 Task: Check the sale-to-list ratio of large living room in the last 3 years.
Action: Mouse moved to (841, 190)
Screenshot: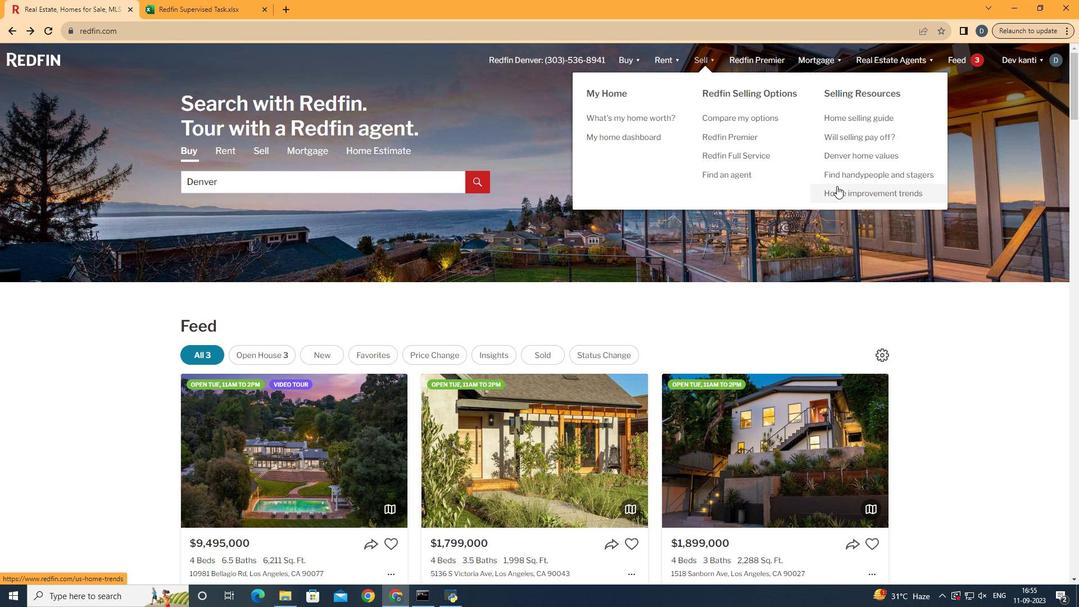 
Action: Mouse pressed left at (841, 190)
Screenshot: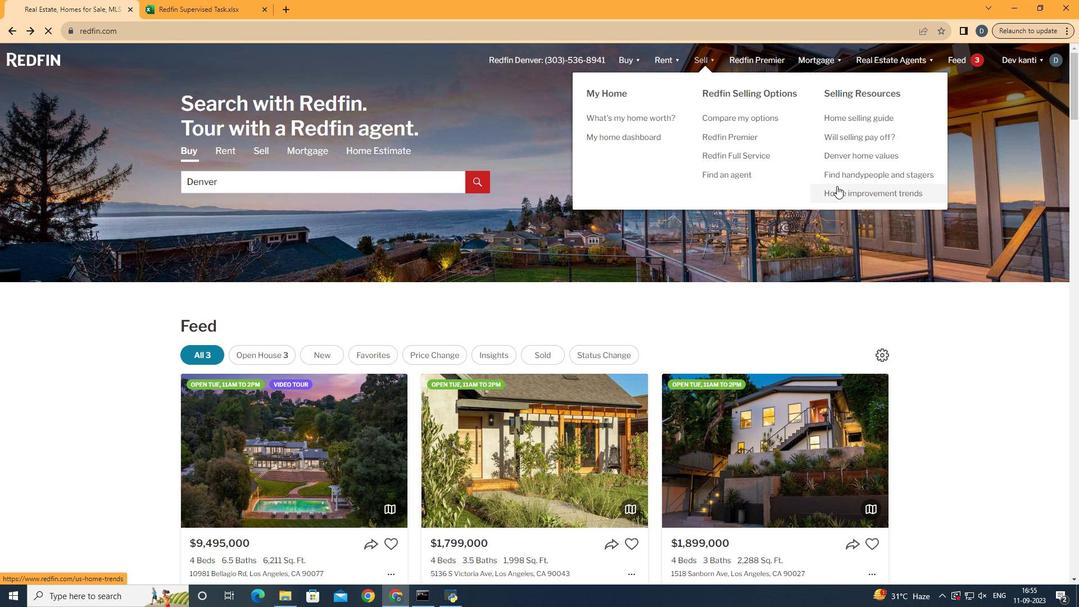 
Action: Mouse moved to (283, 218)
Screenshot: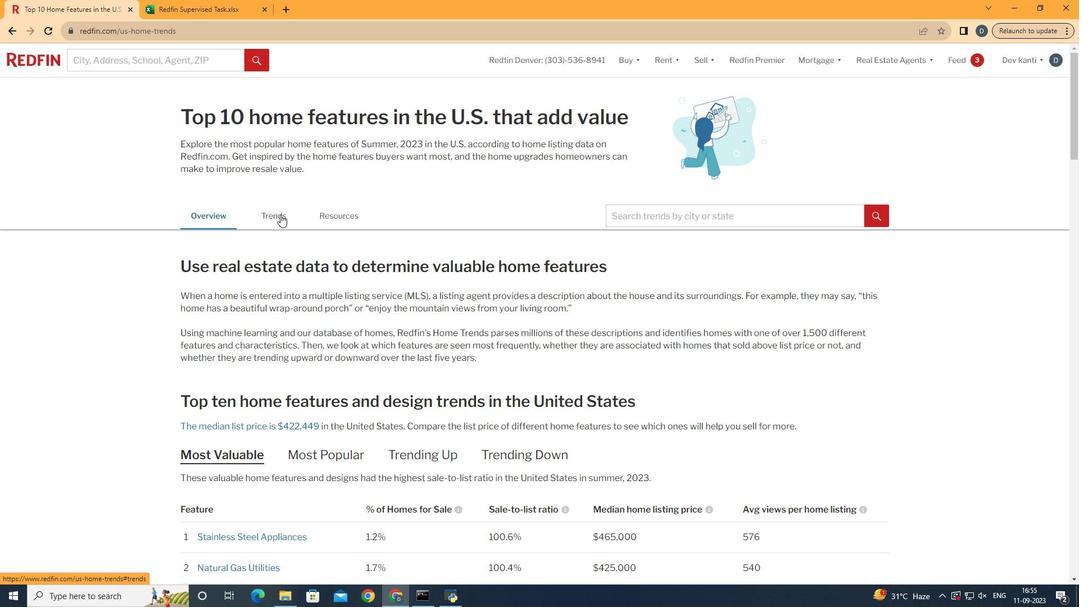 
Action: Mouse pressed left at (283, 218)
Screenshot: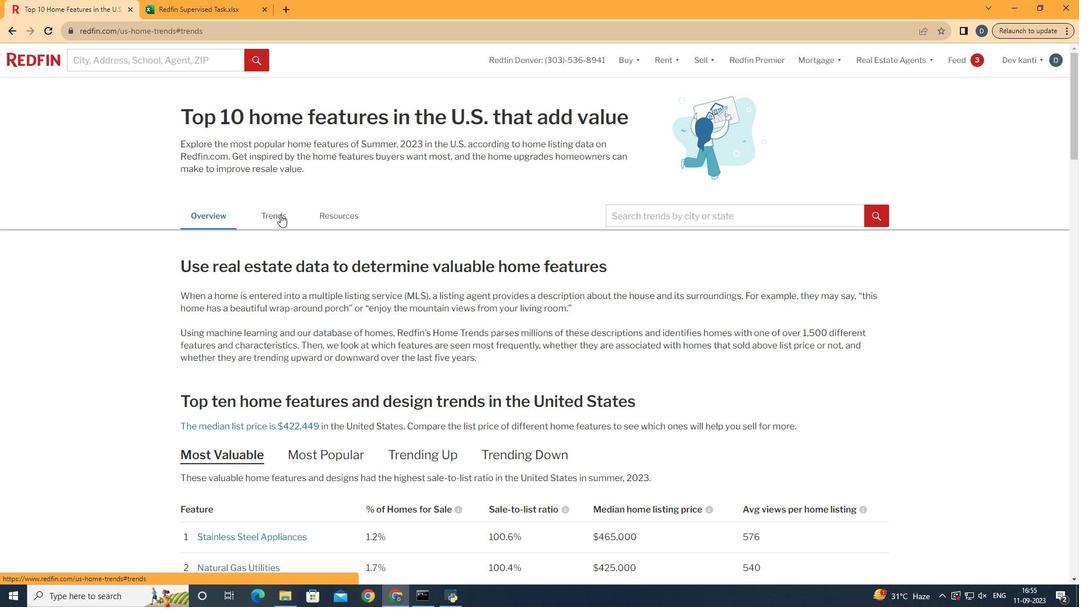 
Action: Mouse moved to (355, 364)
Screenshot: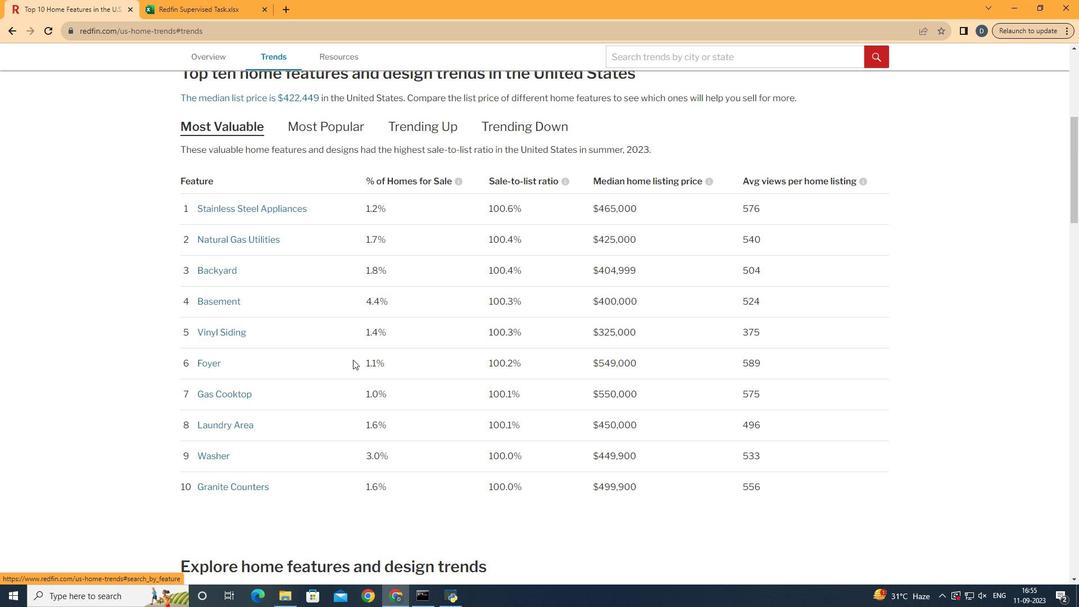 
Action: Mouse scrolled (355, 363) with delta (0, 0)
Screenshot: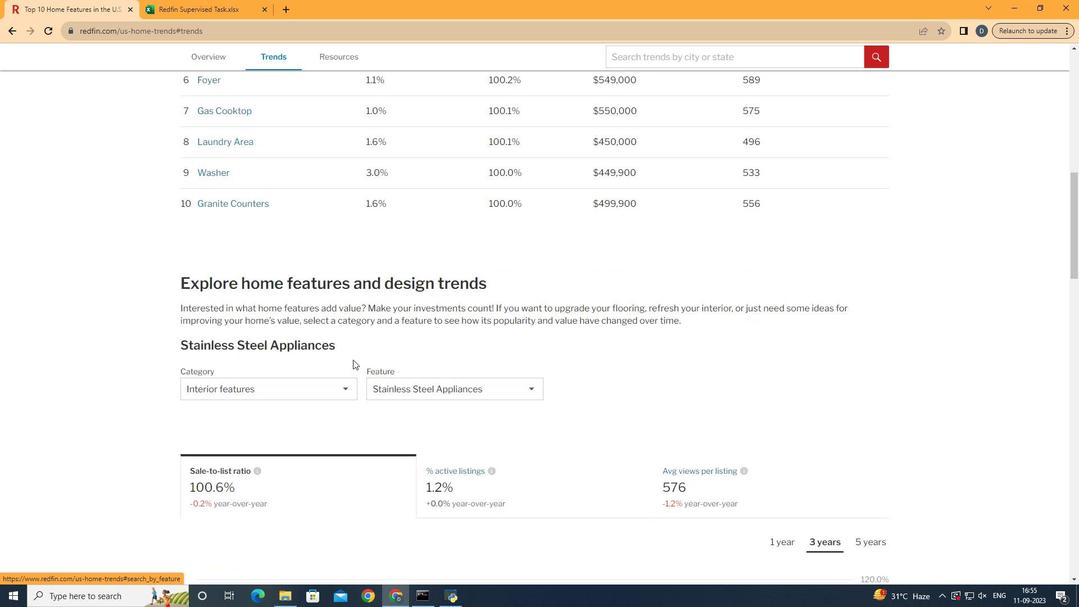 
Action: Mouse scrolled (355, 363) with delta (0, 0)
Screenshot: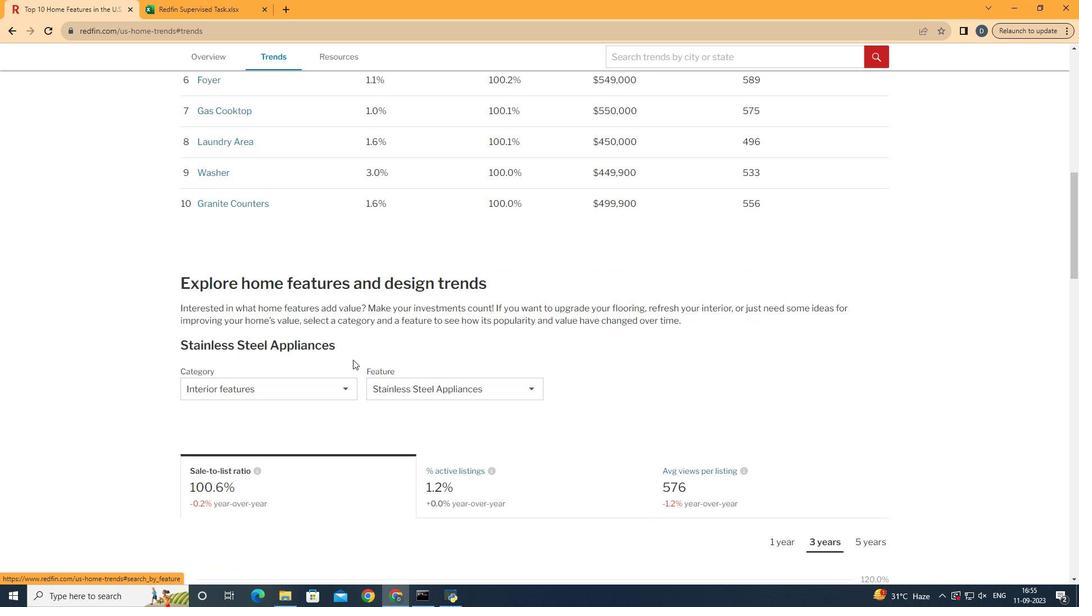 
Action: Mouse scrolled (355, 363) with delta (0, 0)
Screenshot: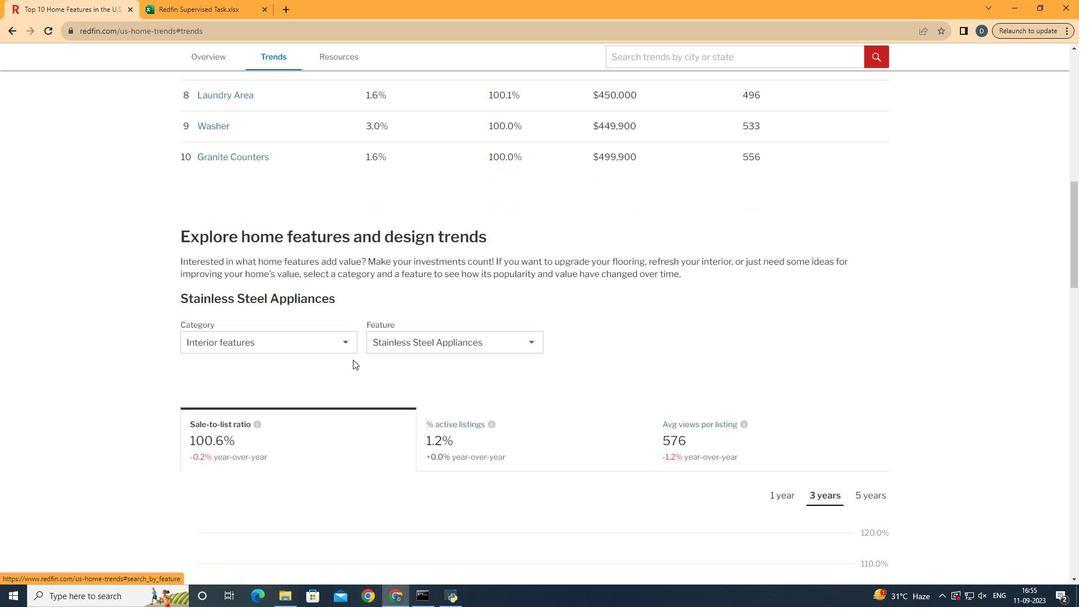 
Action: Mouse scrolled (355, 363) with delta (0, 0)
Screenshot: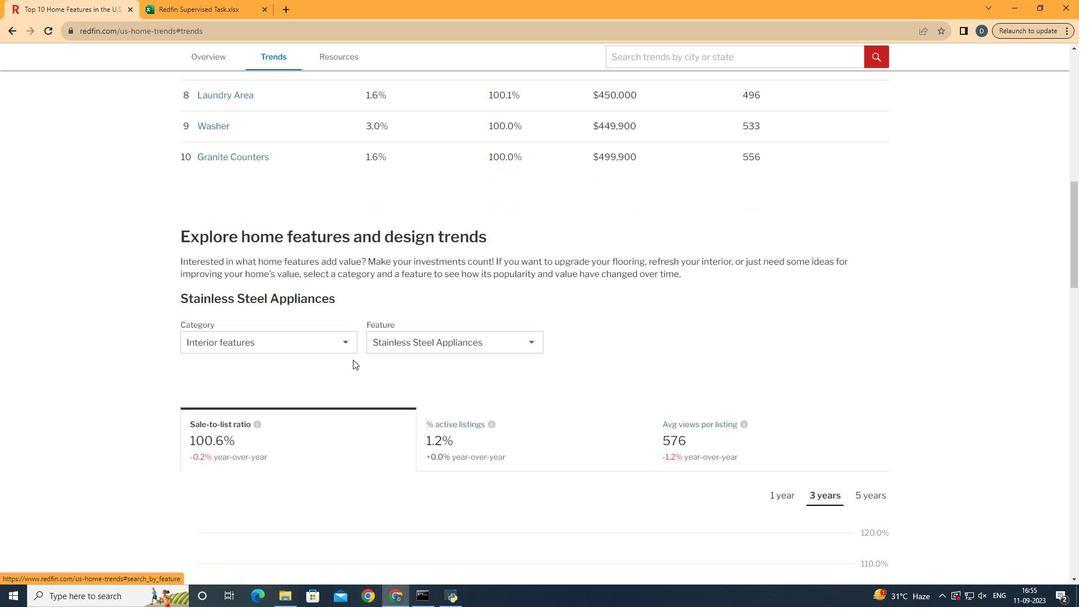 
Action: Mouse moved to (357, 363)
Screenshot: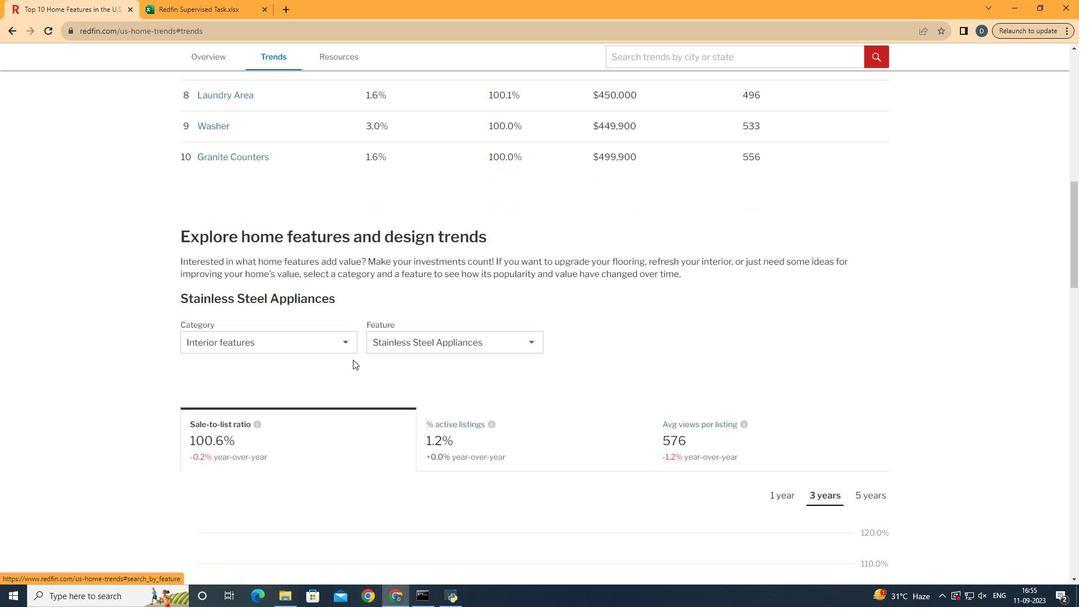 
Action: Mouse scrolled (357, 363) with delta (0, 0)
Screenshot: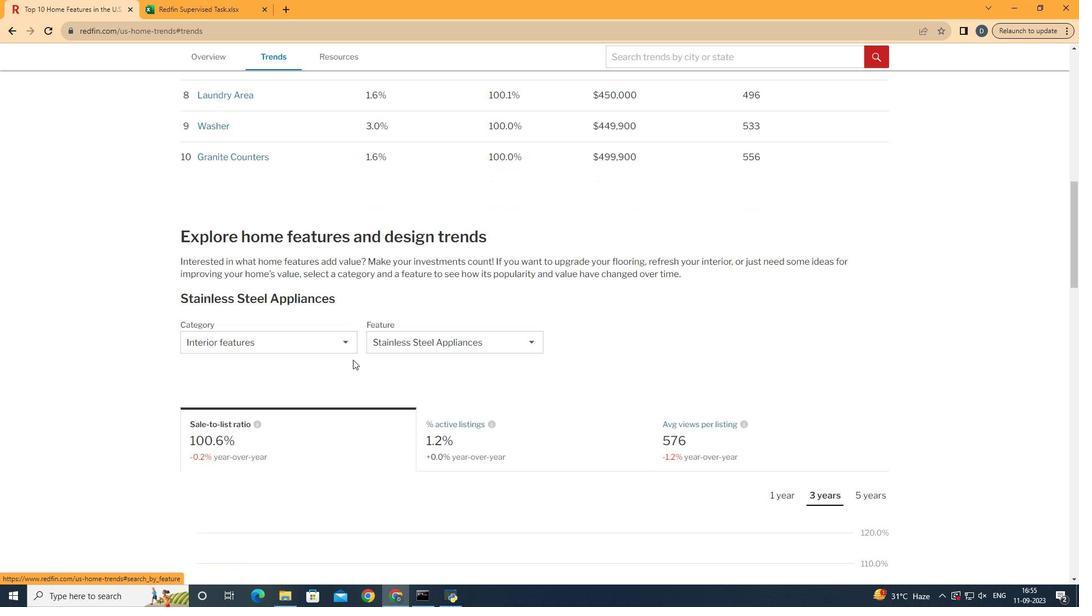 
Action: Mouse scrolled (357, 363) with delta (0, 0)
Screenshot: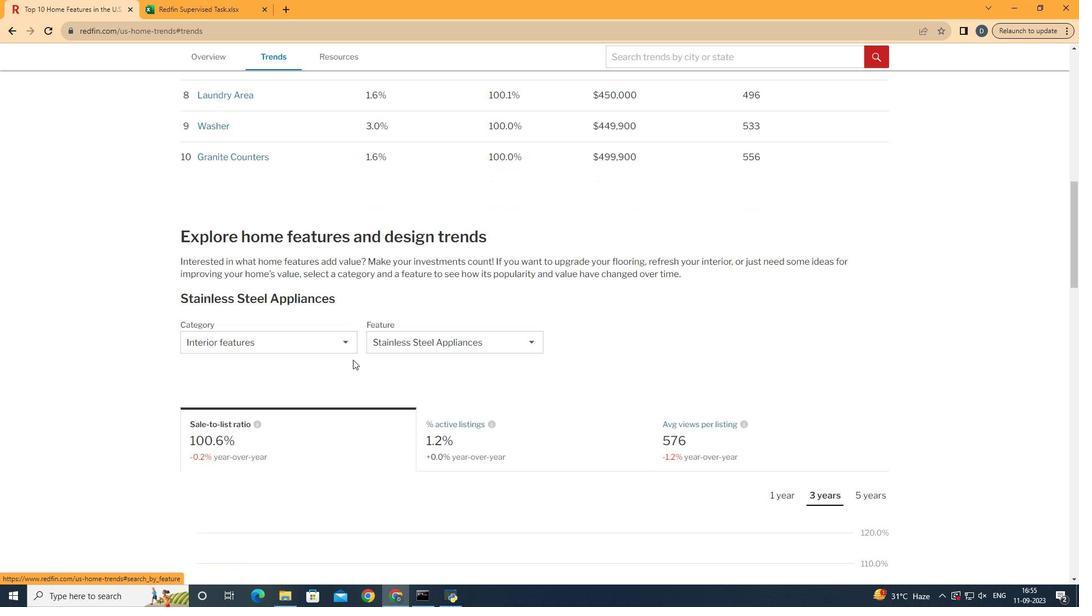 
Action: Mouse scrolled (357, 363) with delta (0, 0)
Screenshot: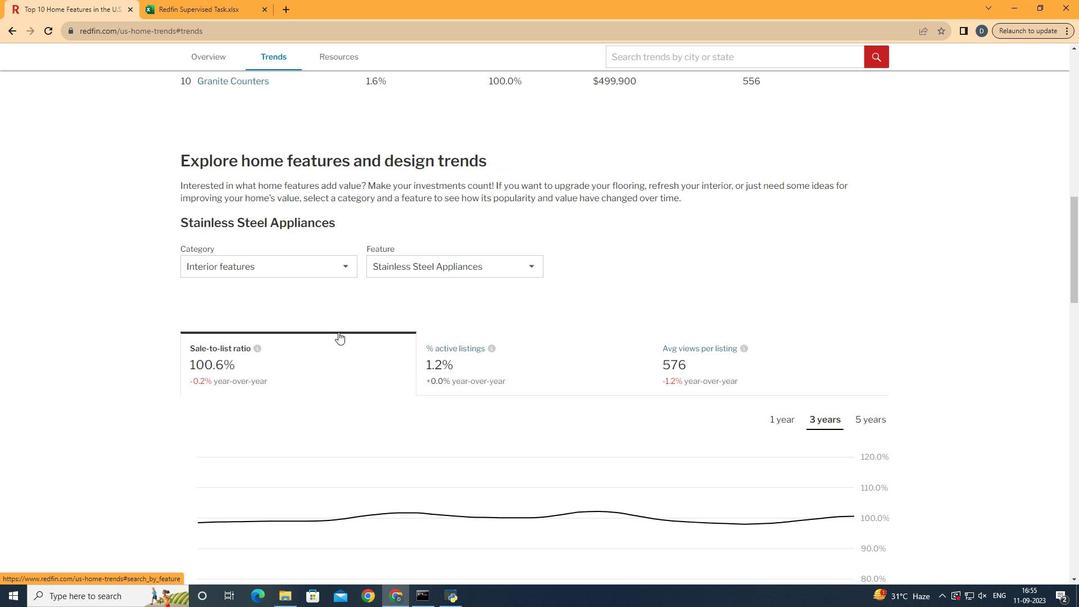 
Action: Mouse scrolled (357, 363) with delta (0, 0)
Screenshot: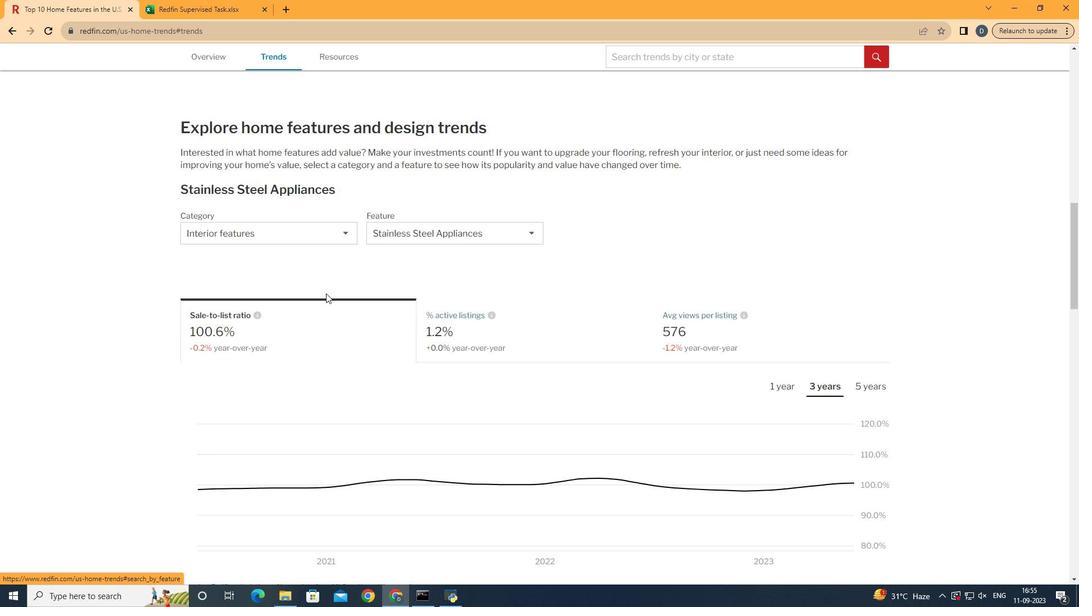 
Action: Mouse moved to (333, 220)
Screenshot: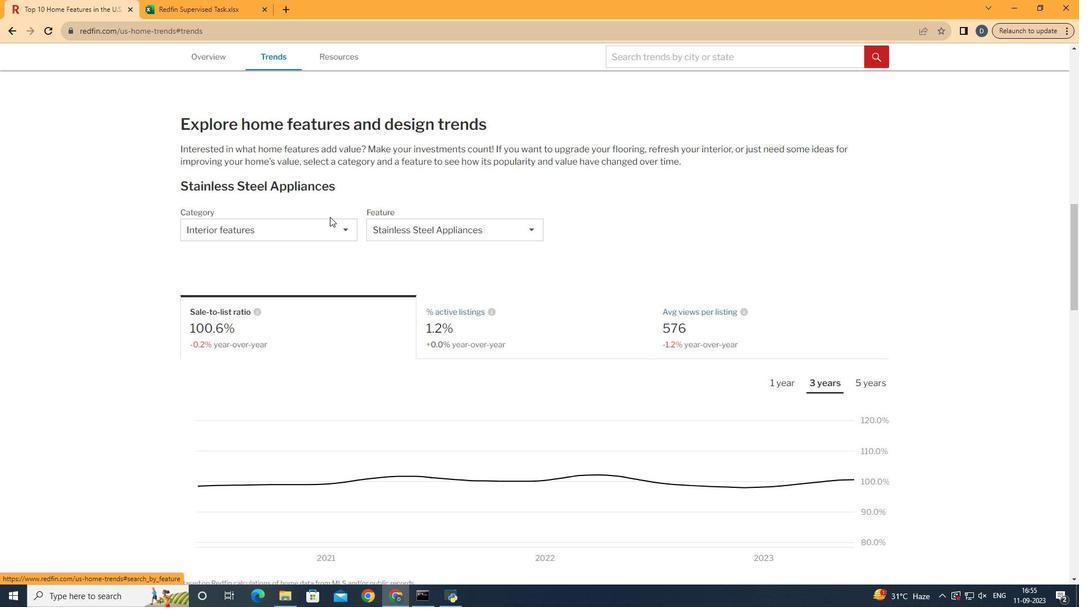 
Action: Mouse pressed left at (333, 220)
Screenshot: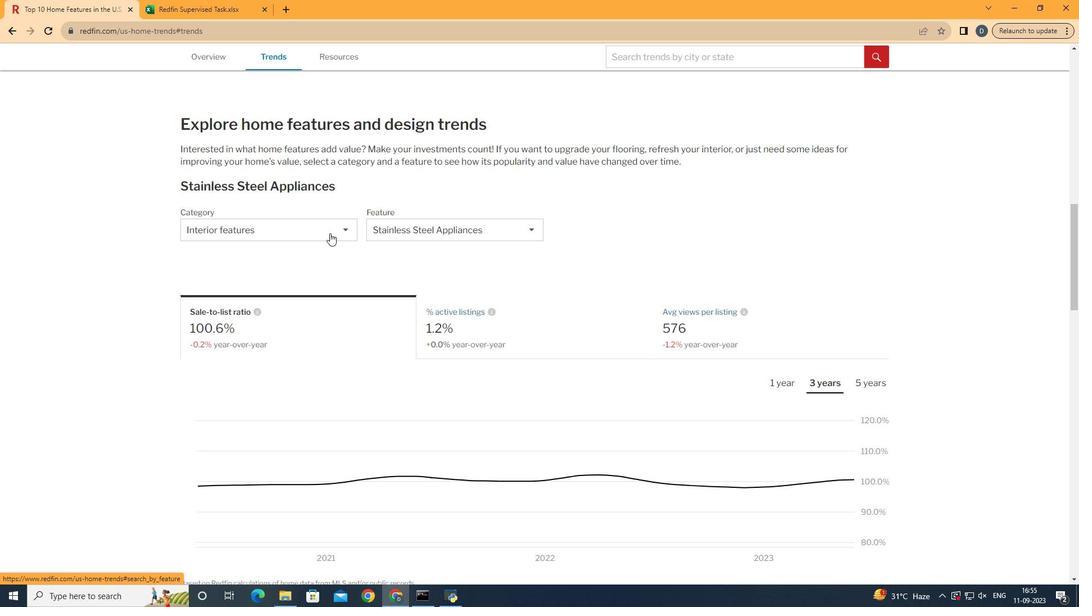 
Action: Mouse moved to (334, 238)
Screenshot: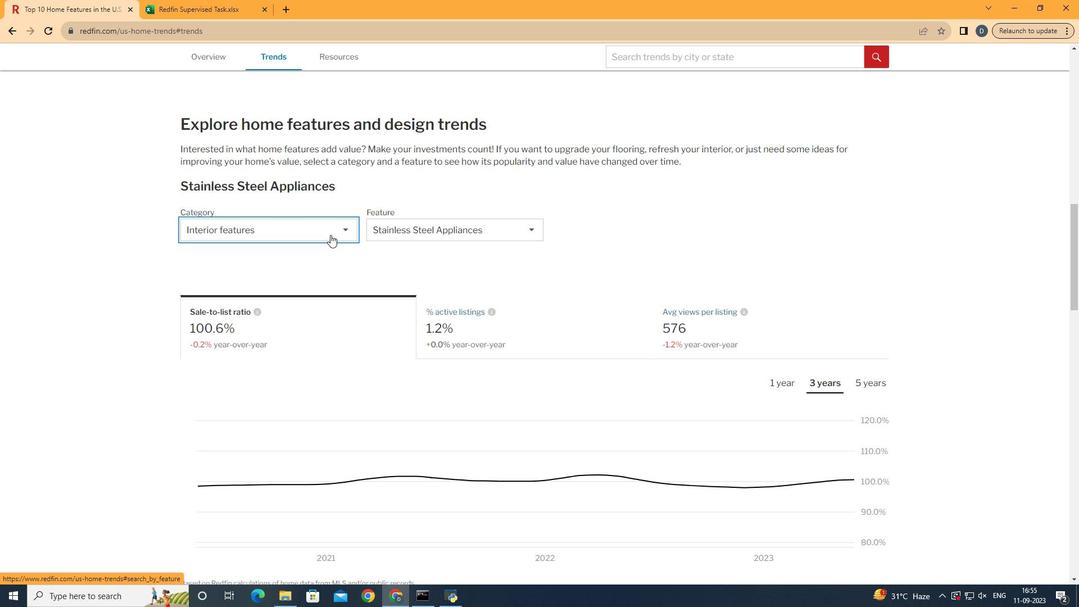 
Action: Mouse pressed left at (334, 238)
Screenshot: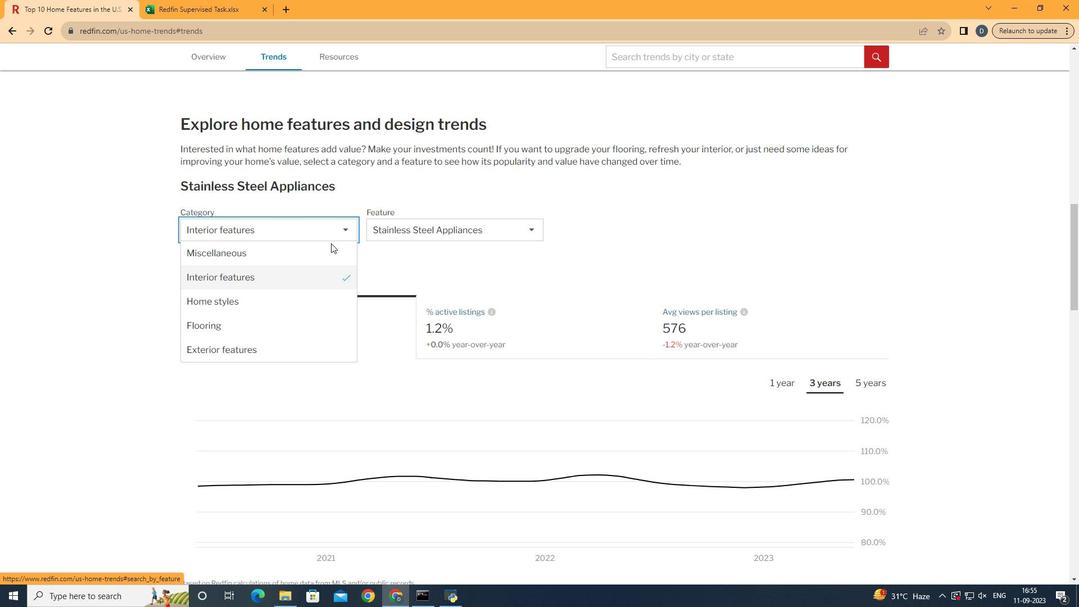 
Action: Mouse moved to (325, 290)
Screenshot: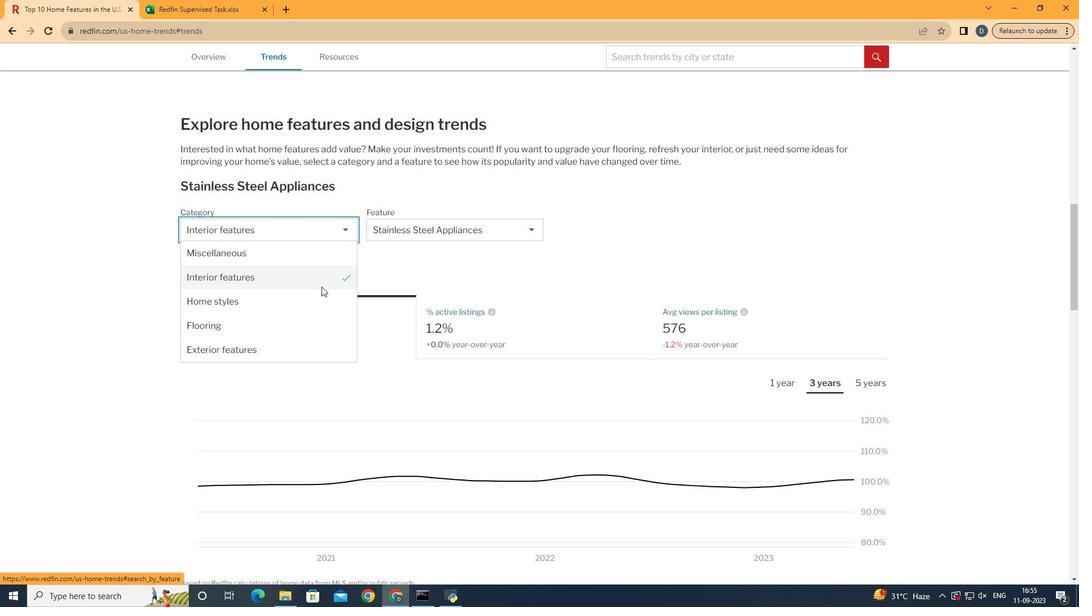 
Action: Mouse pressed left at (325, 290)
Screenshot: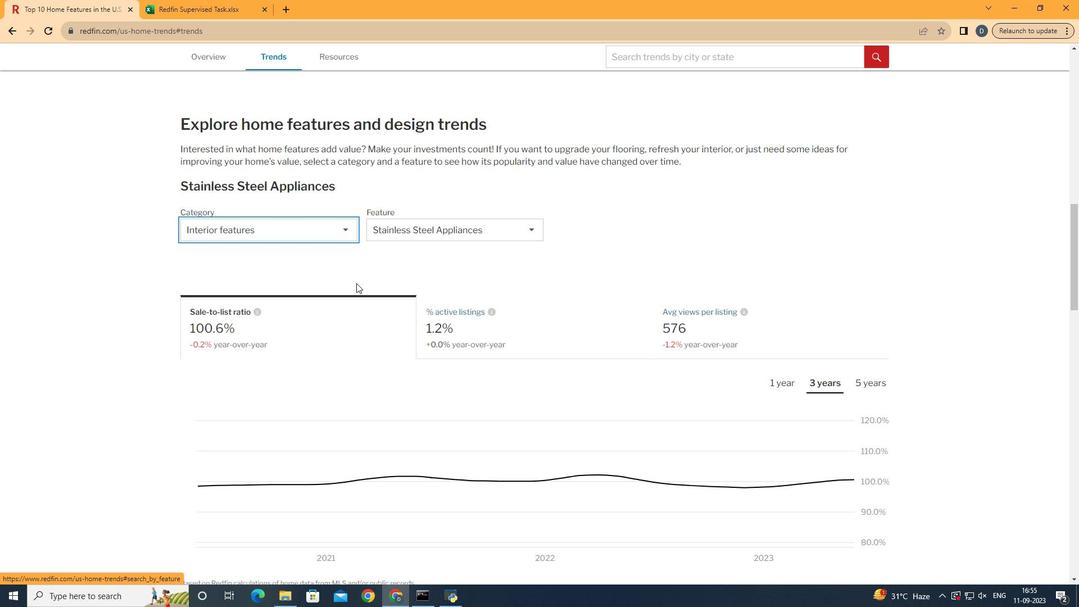 
Action: Mouse moved to (430, 254)
Screenshot: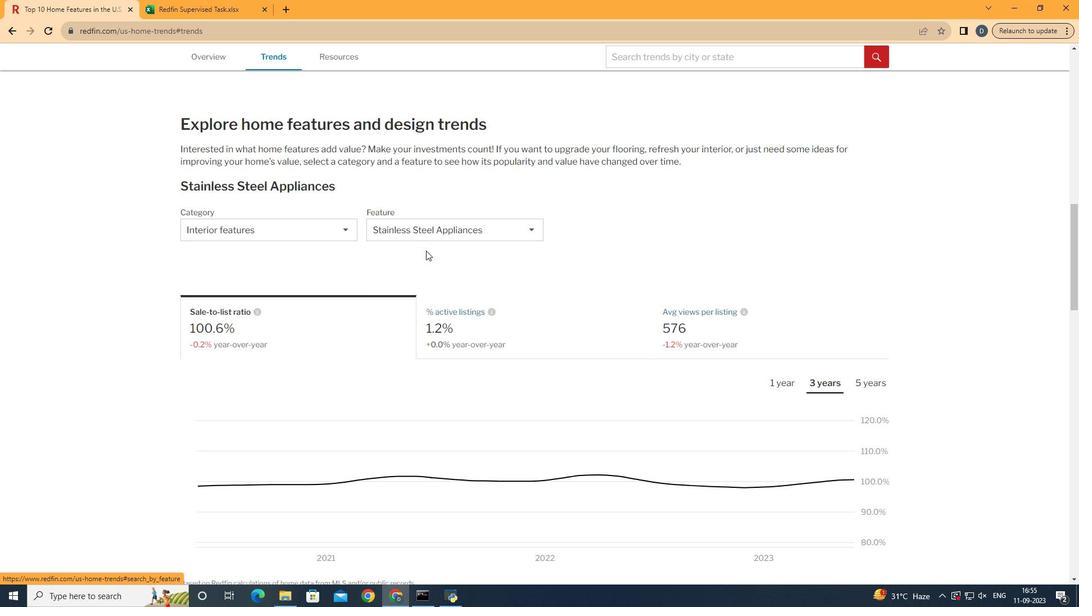 
Action: Mouse pressed left at (430, 254)
Screenshot: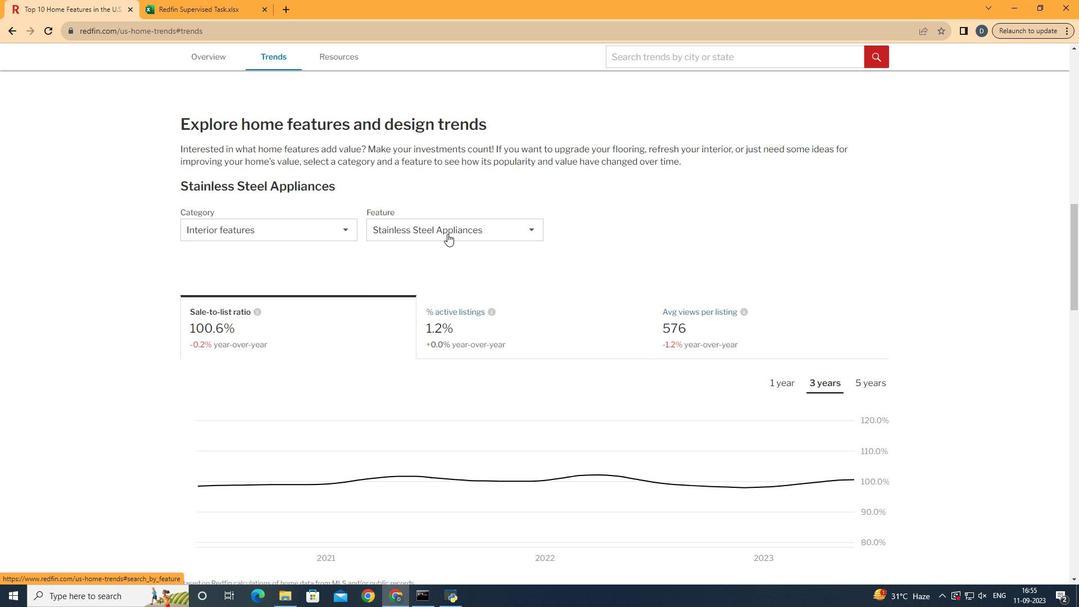 
Action: Mouse moved to (455, 235)
Screenshot: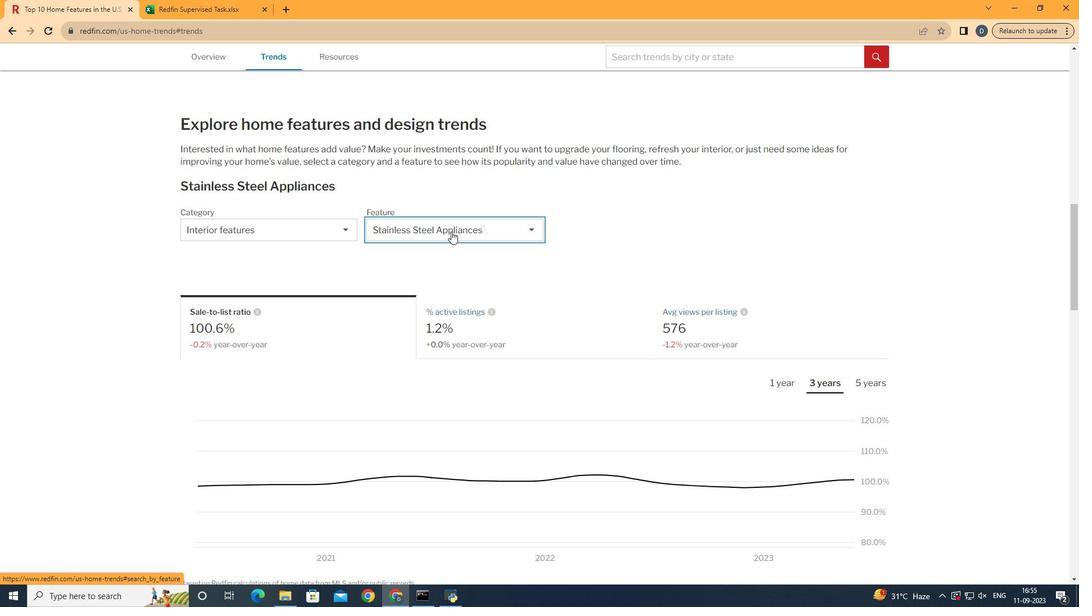 
Action: Mouse pressed left at (455, 235)
Screenshot: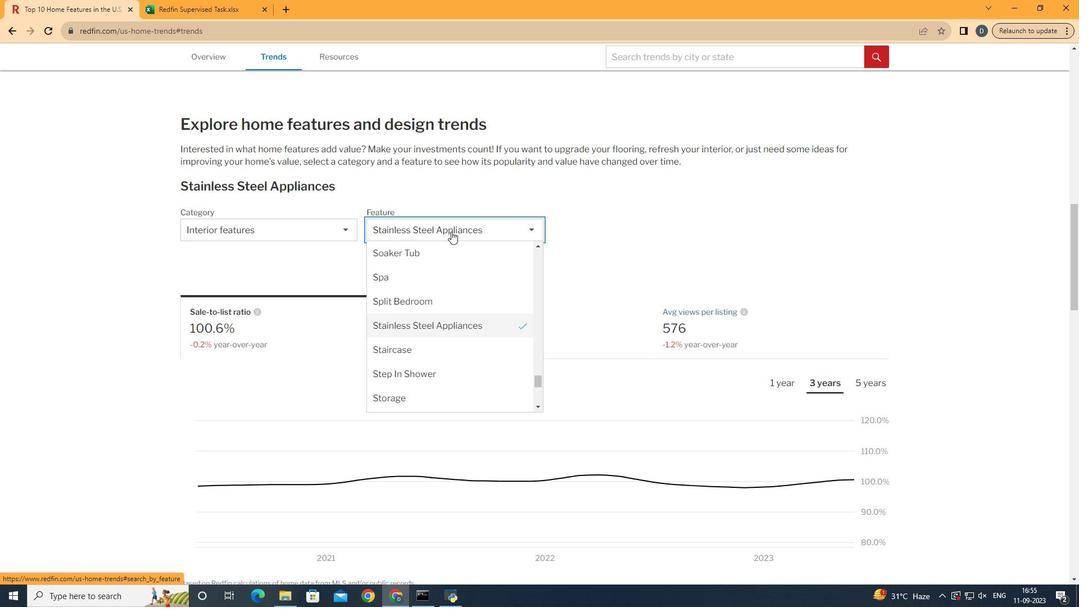 
Action: Mouse moved to (483, 371)
Screenshot: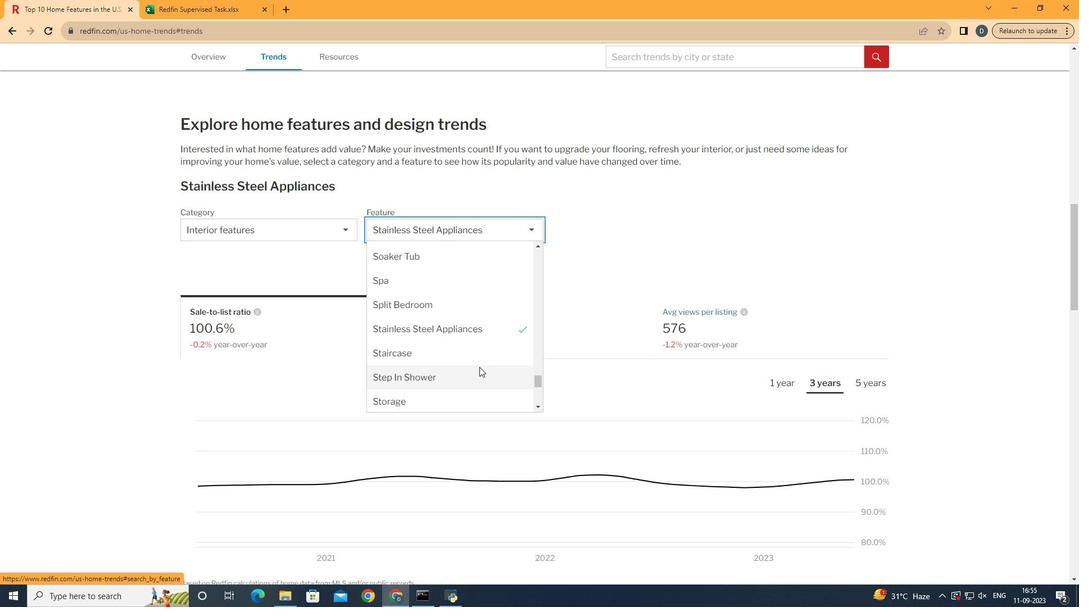 
Action: Mouse scrolled (483, 371) with delta (0, 0)
Screenshot: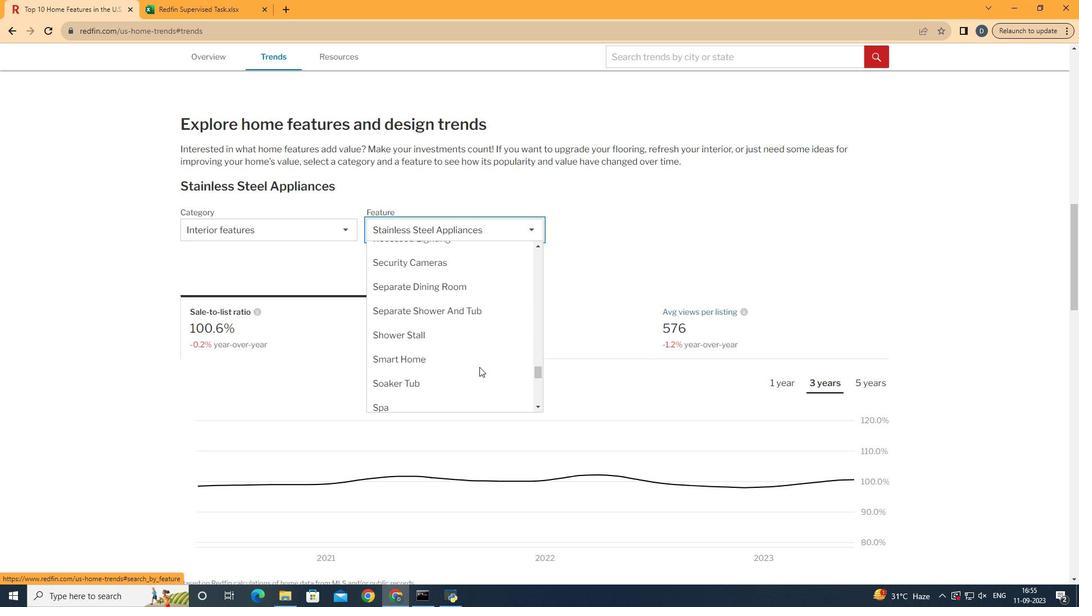 
Action: Mouse scrolled (483, 371) with delta (0, 0)
Screenshot: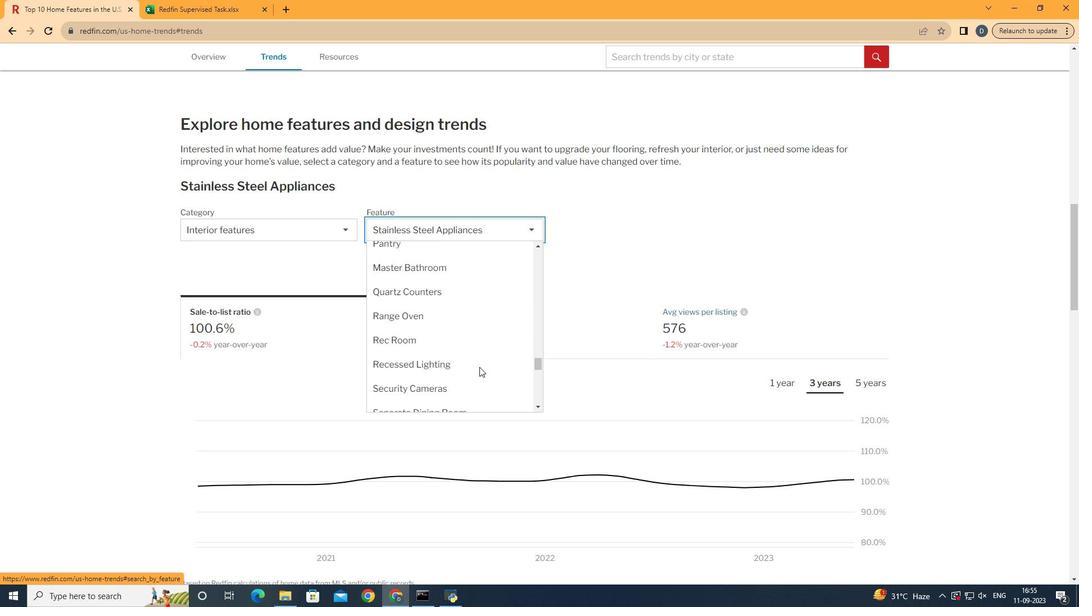 
Action: Mouse scrolled (483, 371) with delta (0, 0)
Screenshot: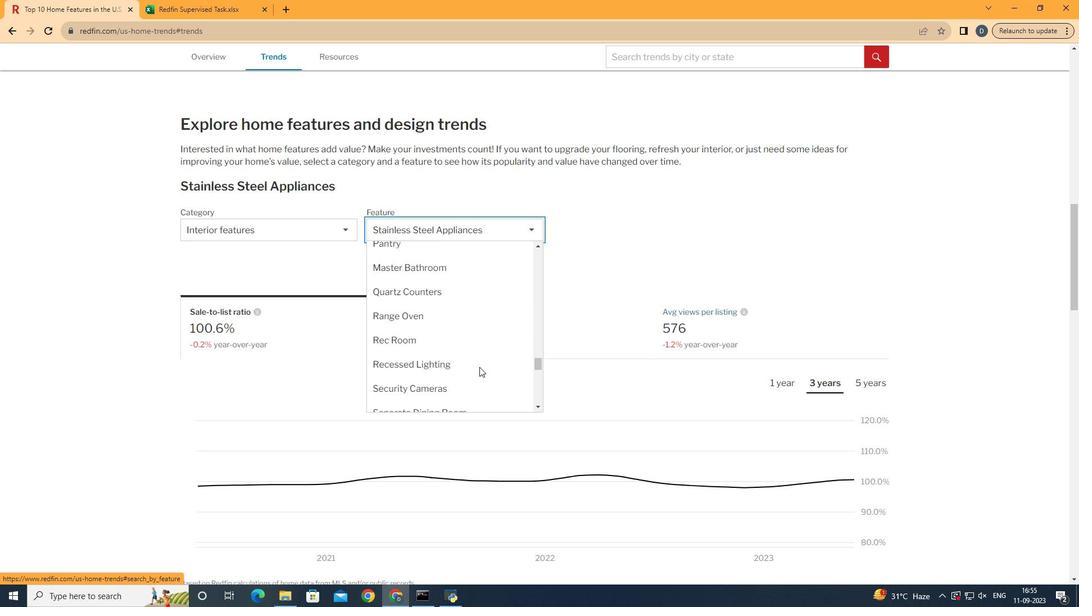 
Action: Mouse scrolled (483, 371) with delta (0, 0)
Screenshot: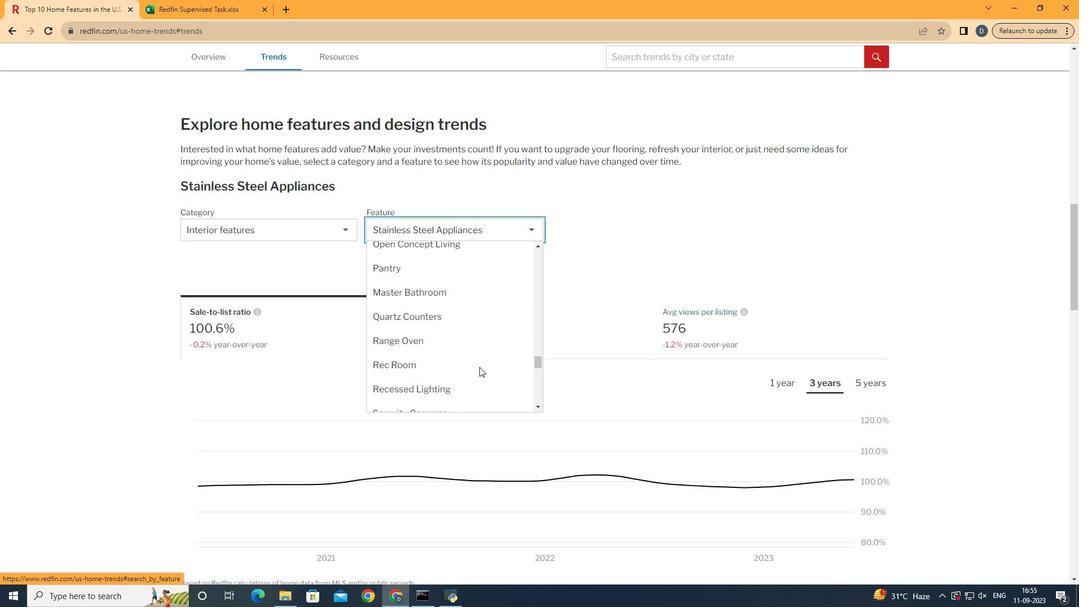 
Action: Mouse scrolled (483, 371) with delta (0, 0)
Screenshot: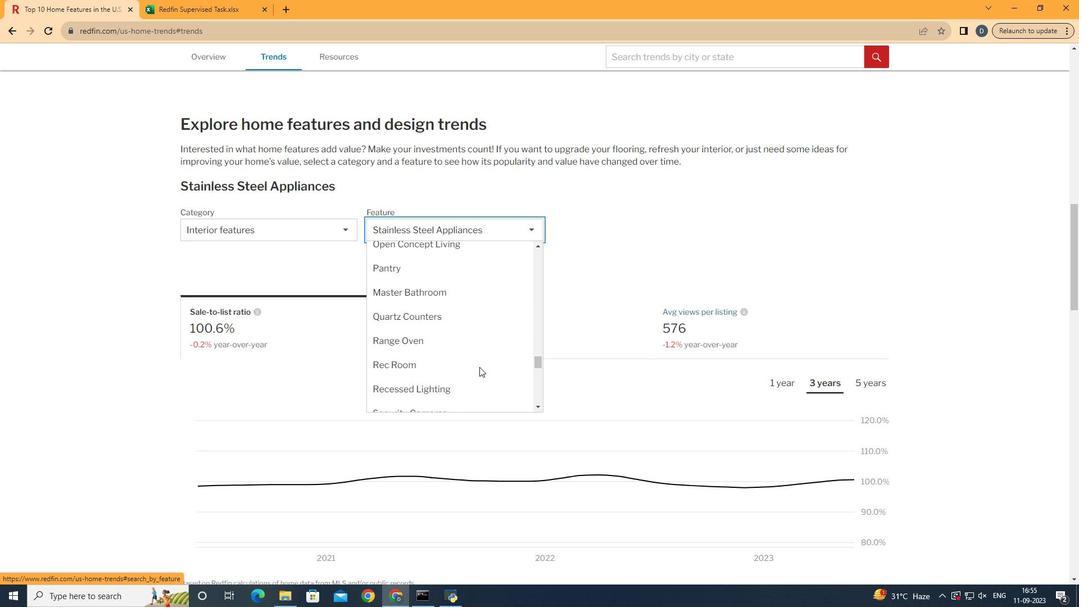 
Action: Mouse scrolled (483, 371) with delta (0, 0)
Screenshot: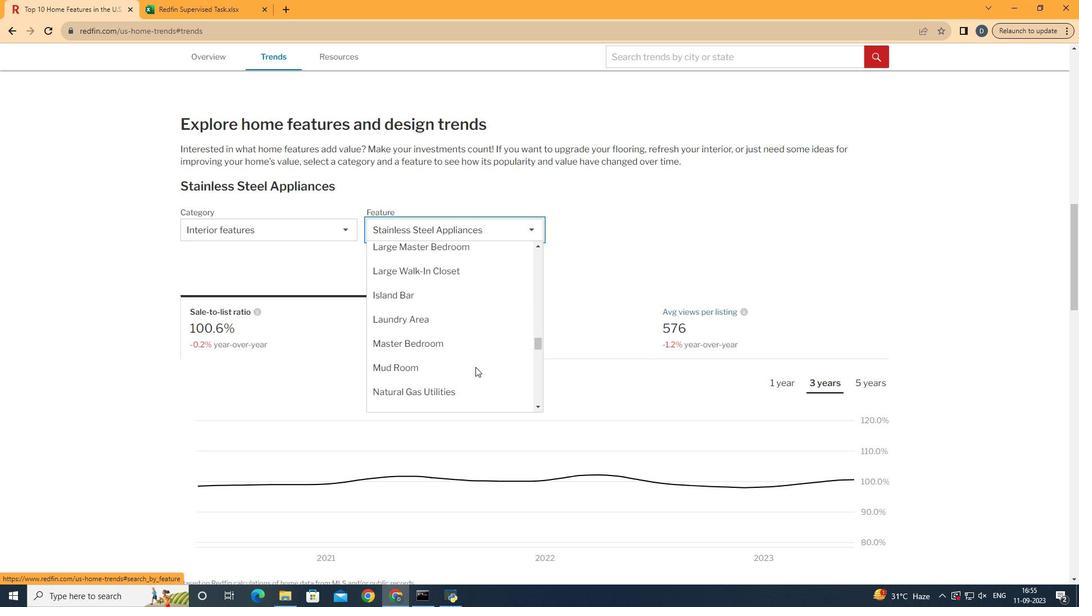 
Action: Mouse scrolled (483, 371) with delta (0, 0)
Screenshot: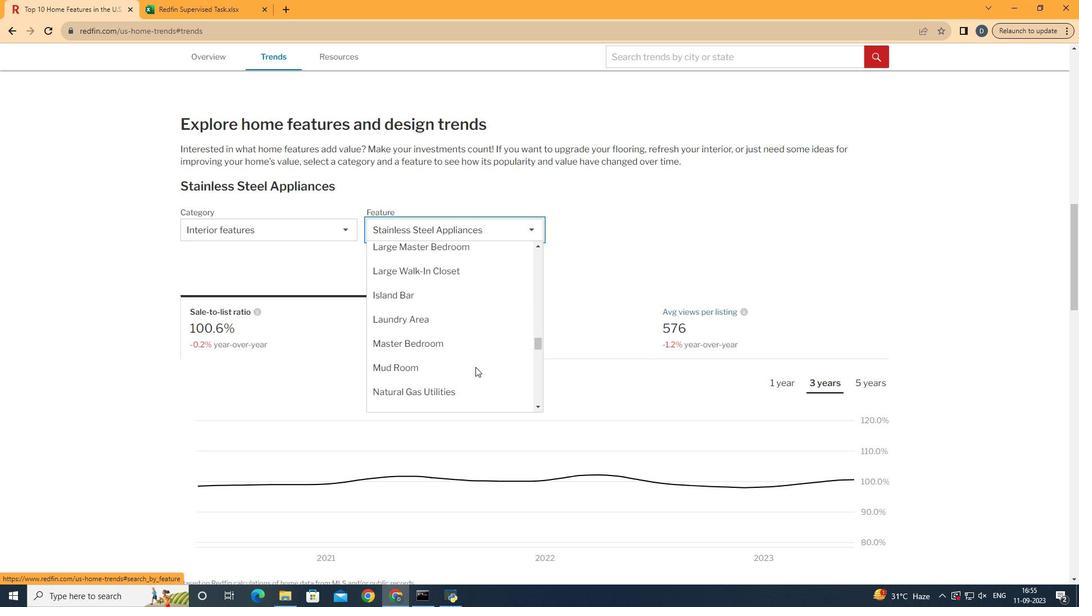 
Action: Mouse moved to (481, 371)
Screenshot: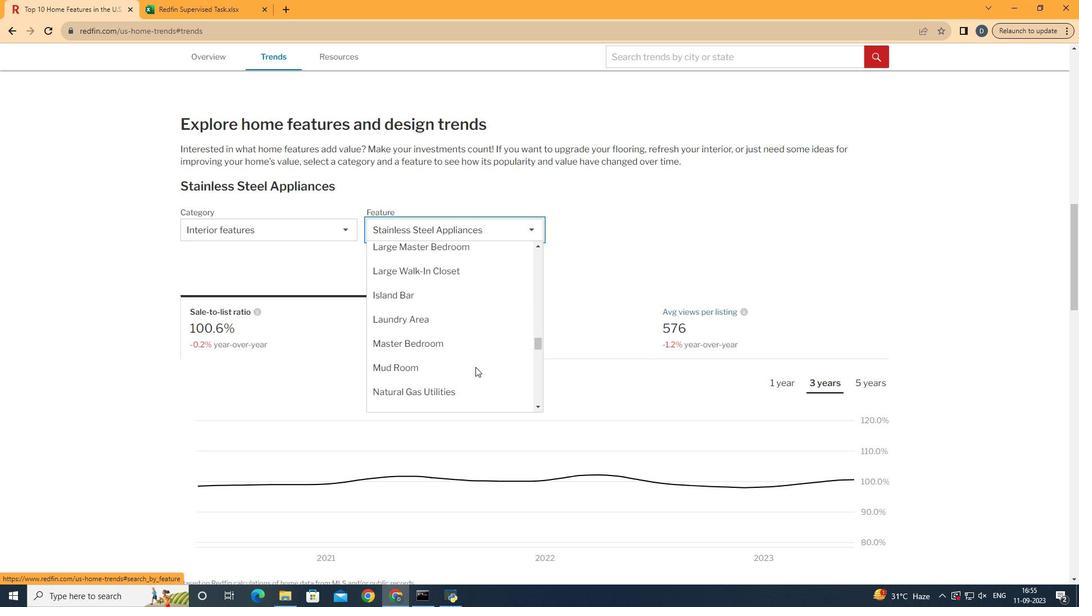 
Action: Mouse scrolled (481, 371) with delta (0, 0)
Screenshot: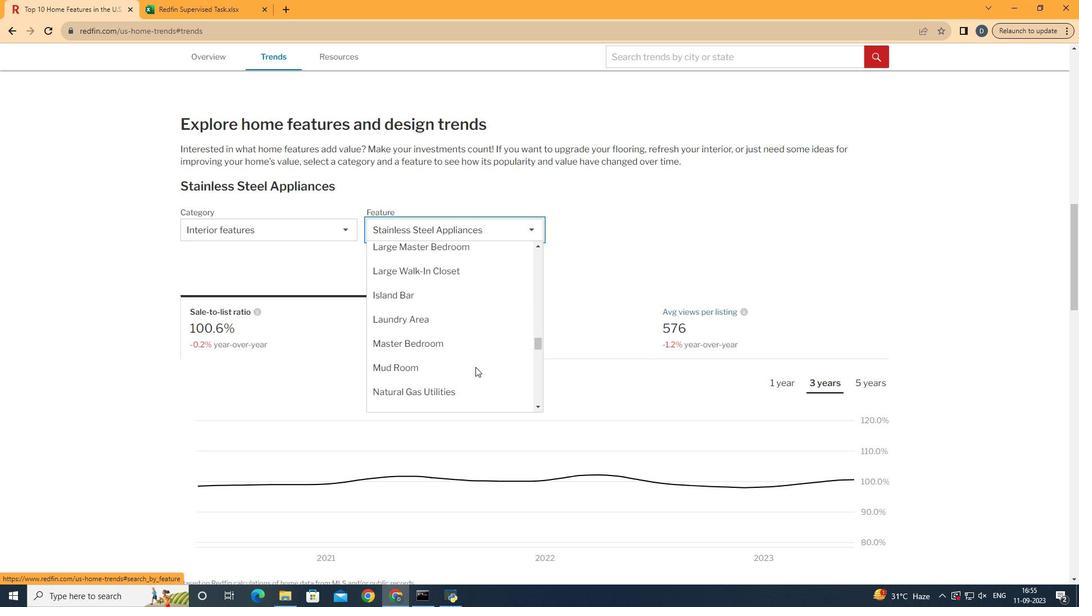 
Action: Mouse moved to (481, 371)
Screenshot: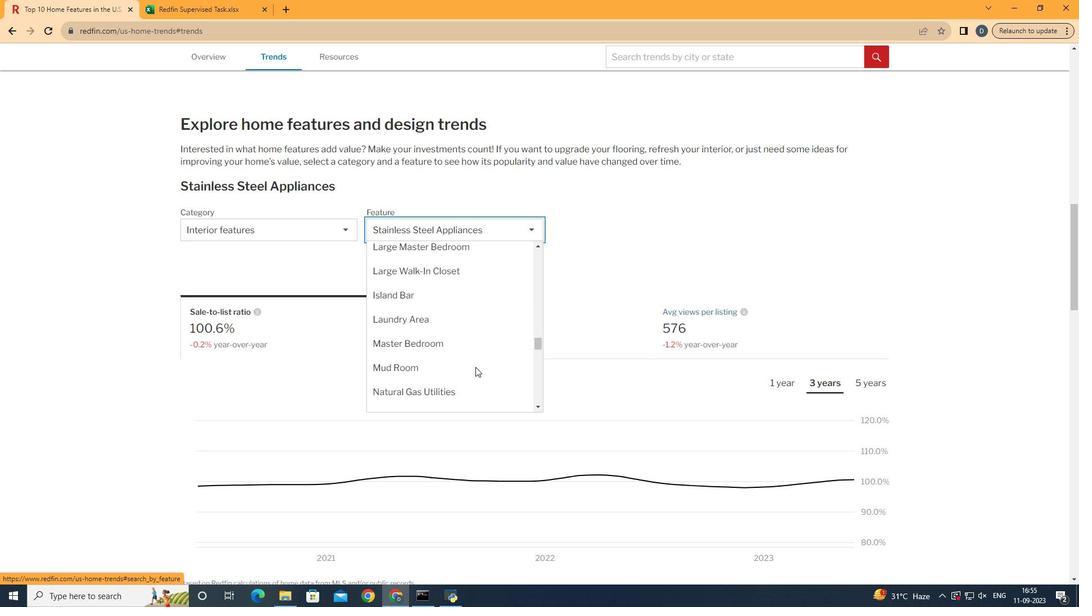 
Action: Mouse scrolled (481, 371) with delta (0, 0)
Screenshot: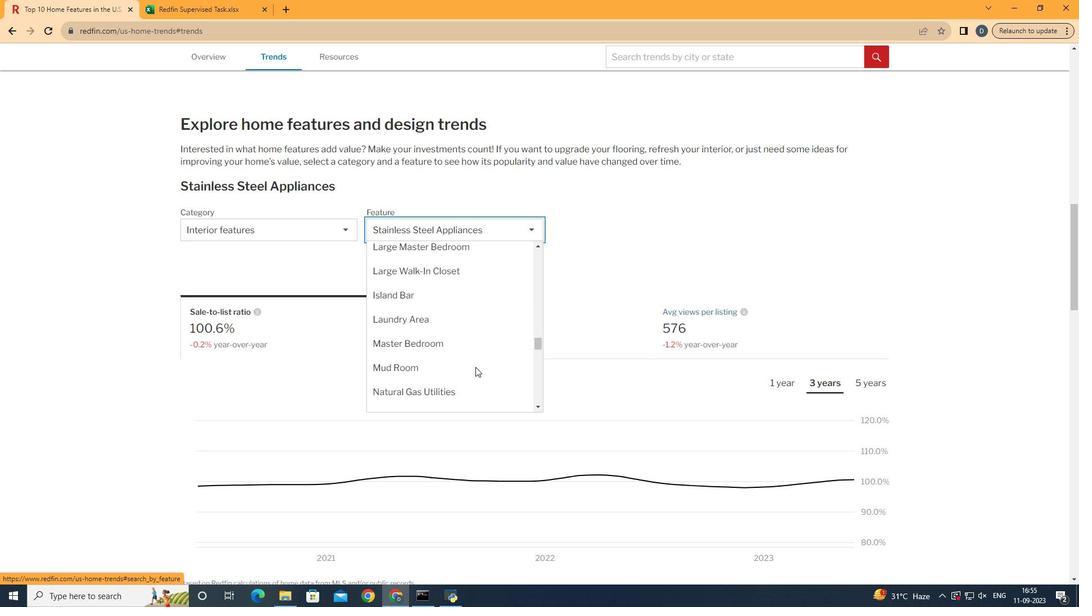 
Action: Mouse scrolled (481, 371) with delta (0, 0)
Screenshot: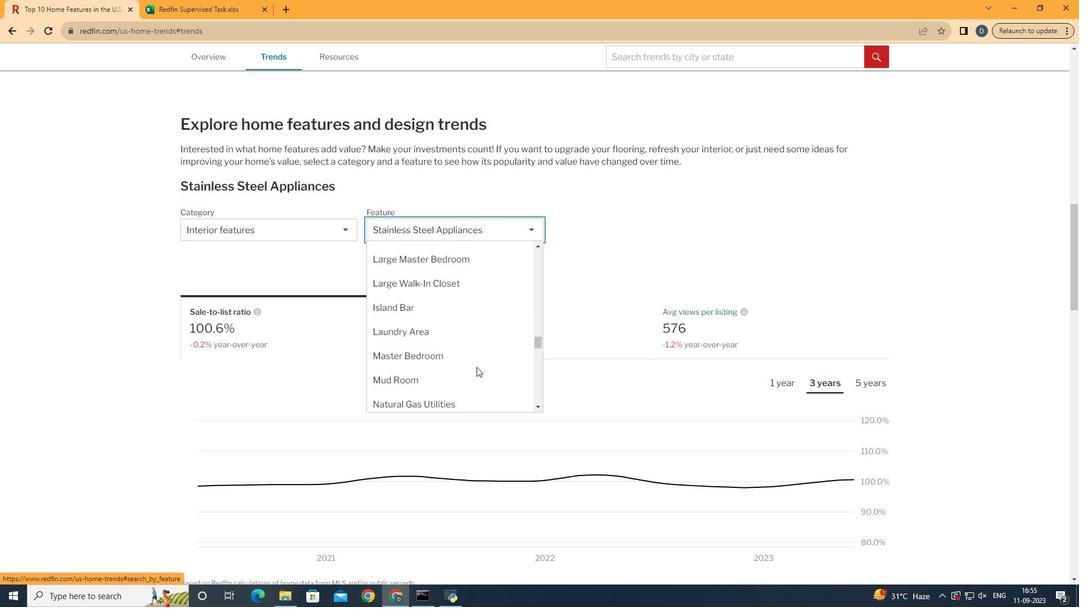 
Action: Mouse moved to (485, 369)
Screenshot: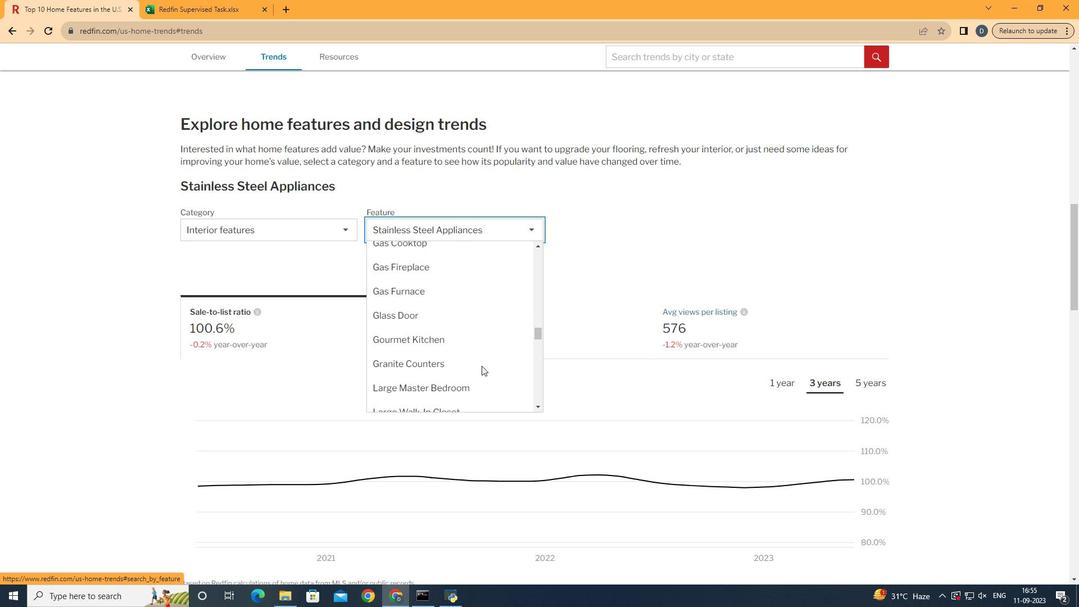 
Action: Mouse scrolled (485, 370) with delta (0, 0)
Screenshot: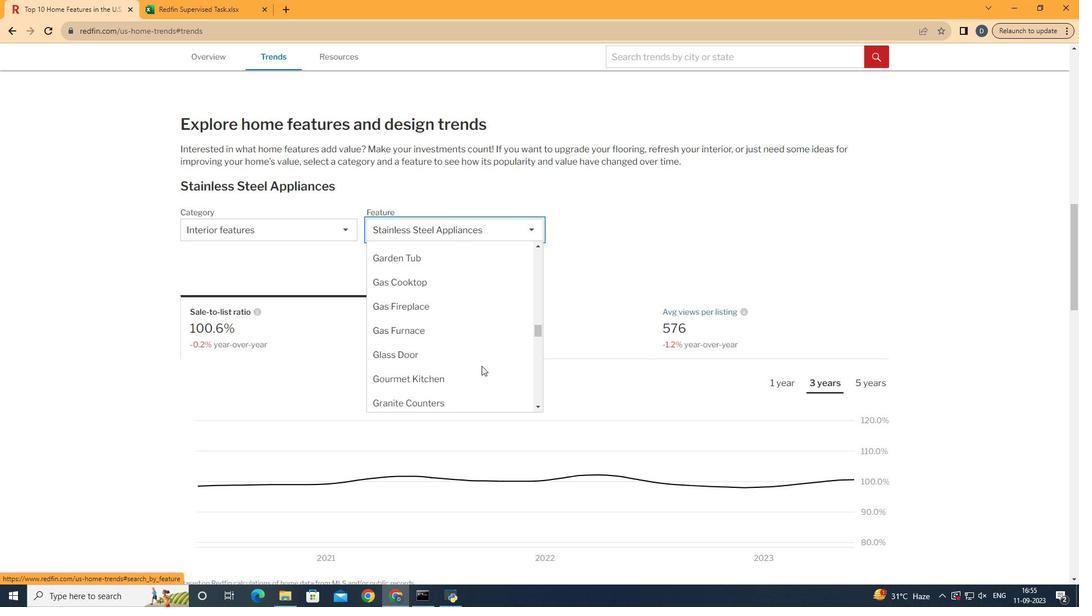 
Action: Mouse scrolled (485, 370) with delta (0, 0)
Screenshot: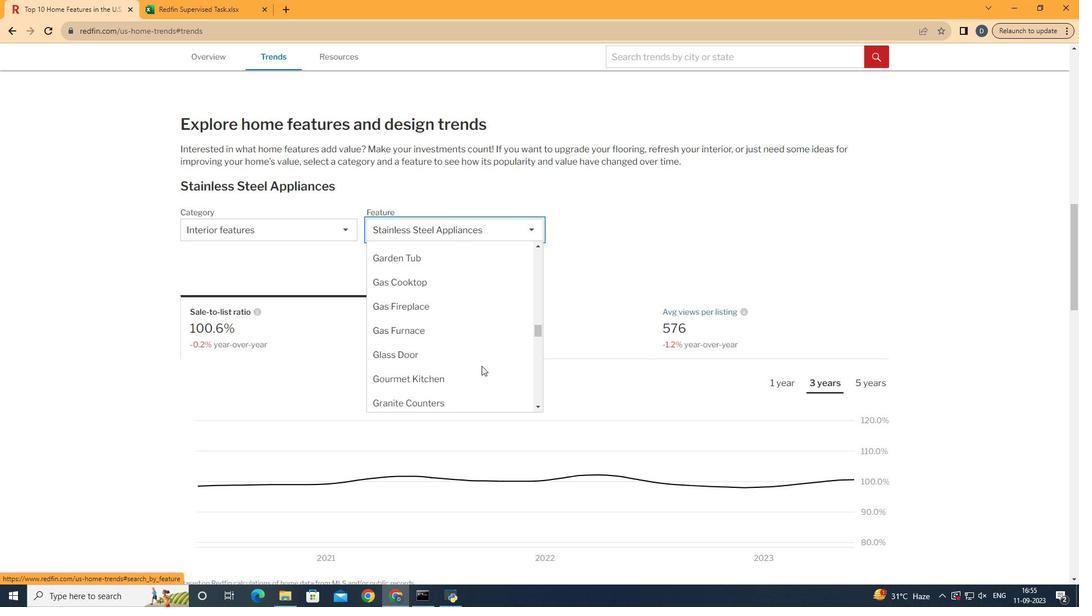 
Action: Mouse scrolled (485, 370) with delta (0, 0)
Screenshot: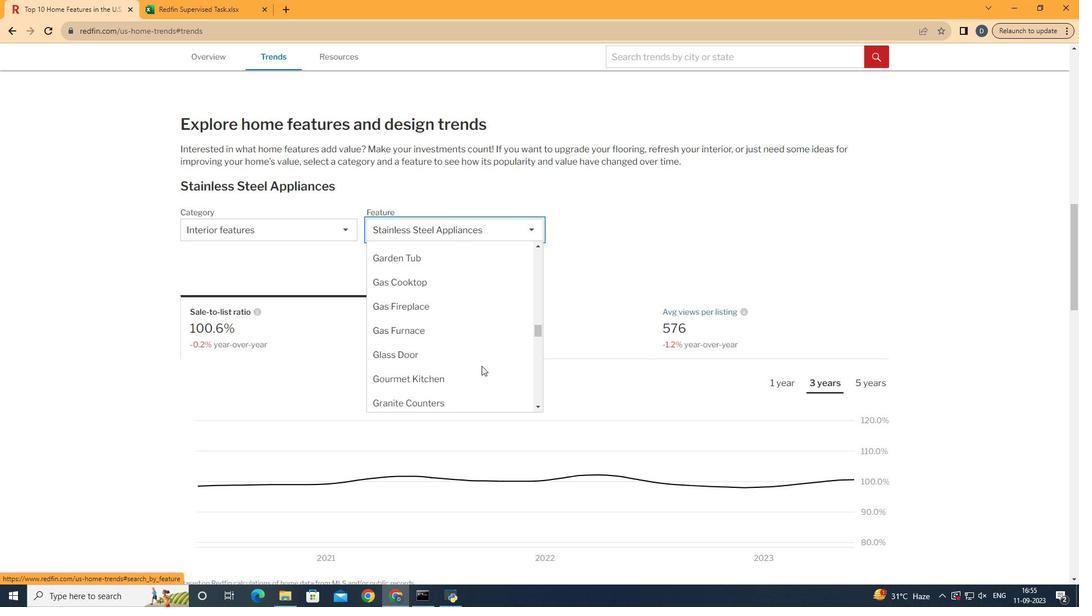 
Action: Mouse scrolled (485, 370) with delta (0, 0)
Screenshot: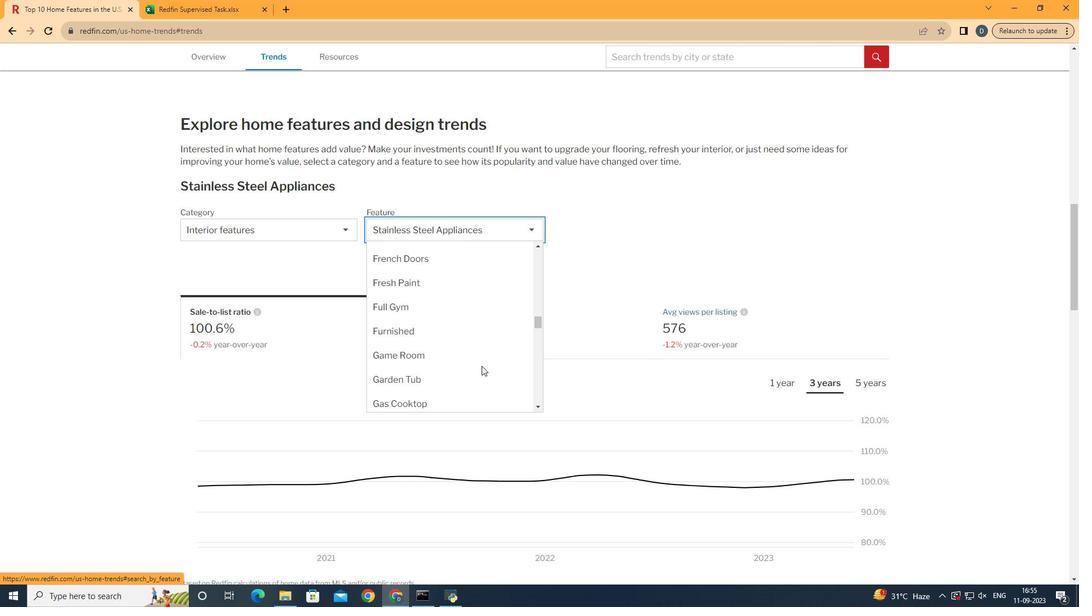 
Action: Mouse scrolled (485, 370) with delta (0, 0)
Screenshot: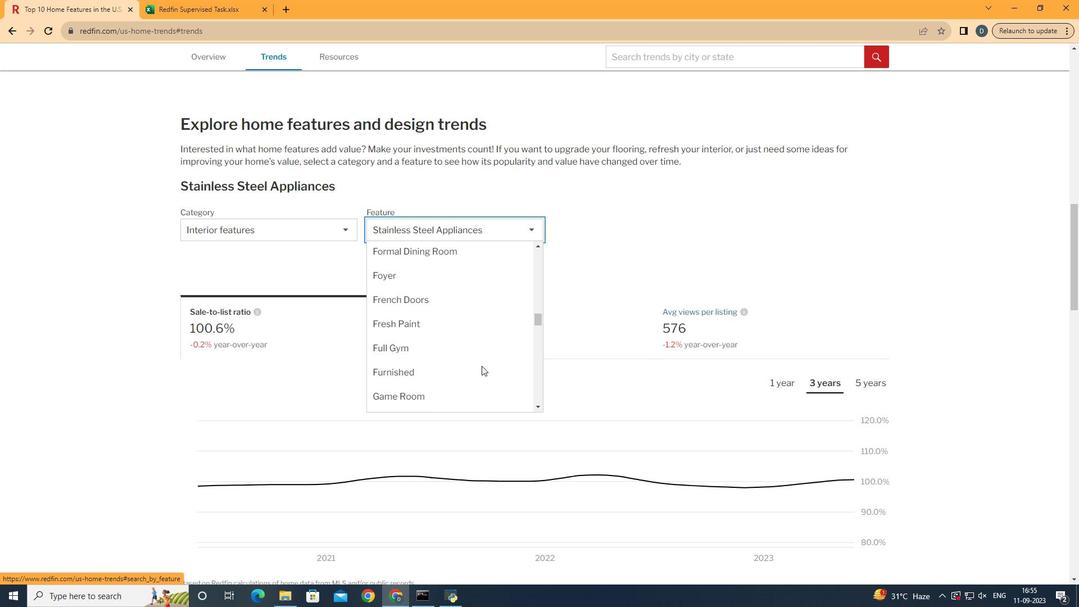 
Action: Mouse scrolled (485, 370) with delta (0, 0)
Screenshot: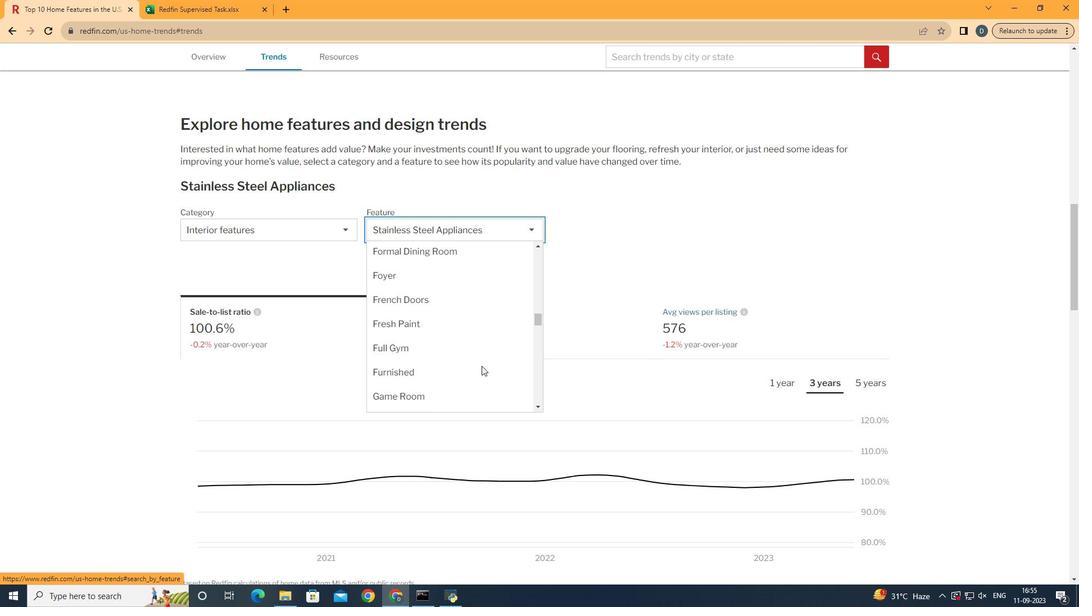 
Action: Mouse scrolled (485, 370) with delta (0, 0)
Screenshot: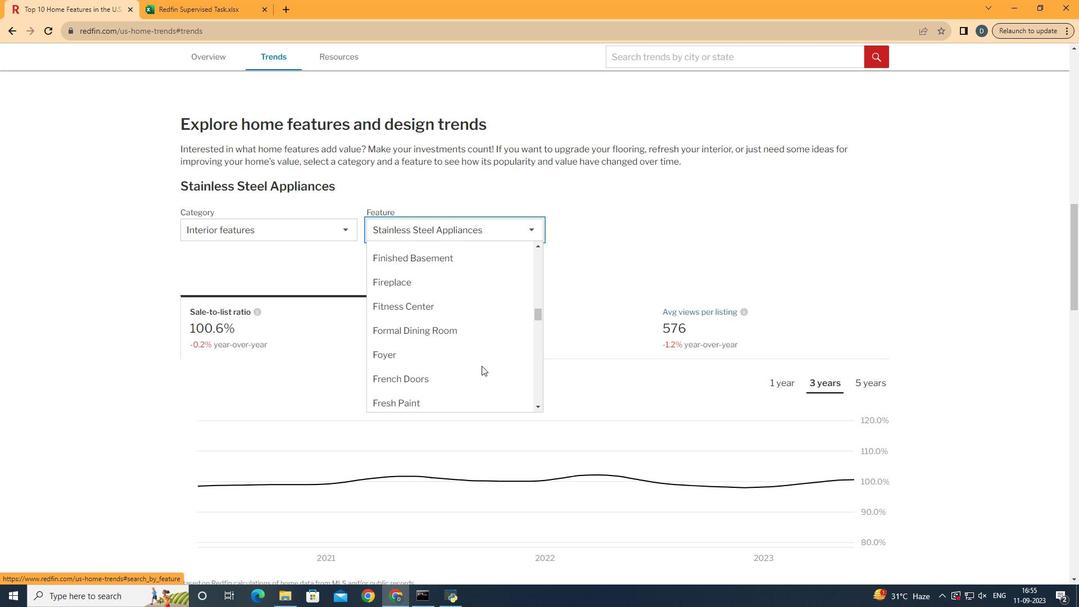 
Action: Mouse scrolled (485, 370) with delta (0, 0)
Screenshot: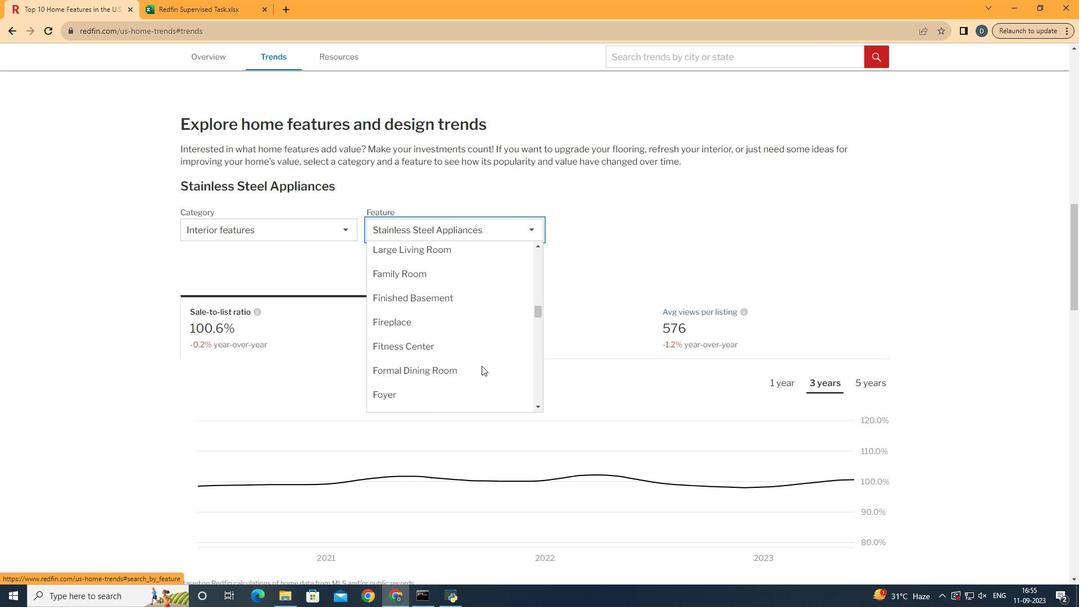
Action: Mouse scrolled (485, 370) with delta (0, 0)
Screenshot: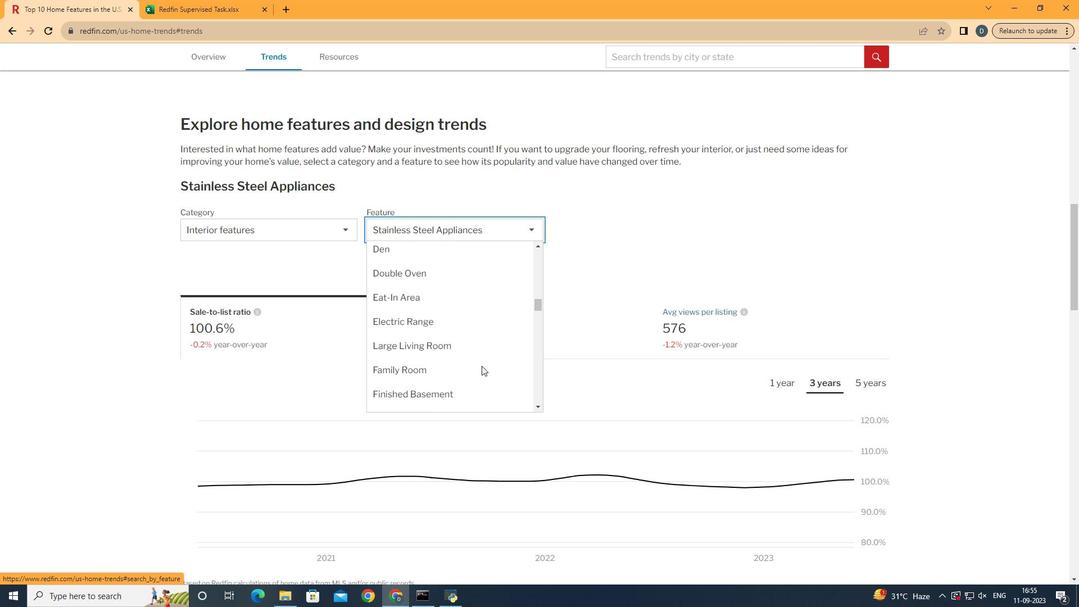 
Action: Mouse scrolled (485, 370) with delta (0, 0)
Screenshot: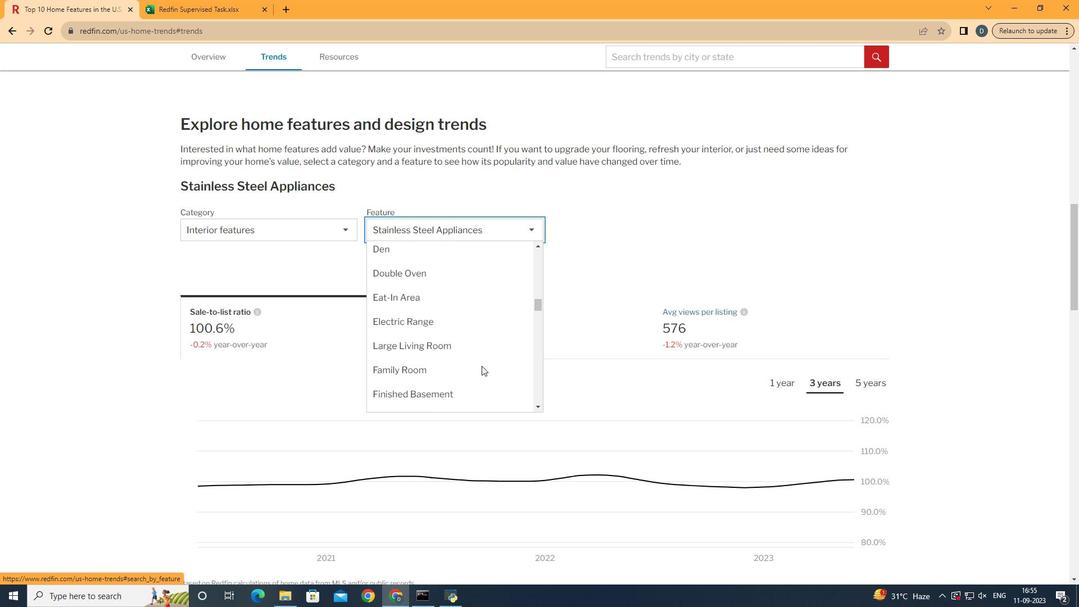 
Action: Mouse moved to (476, 371)
Screenshot: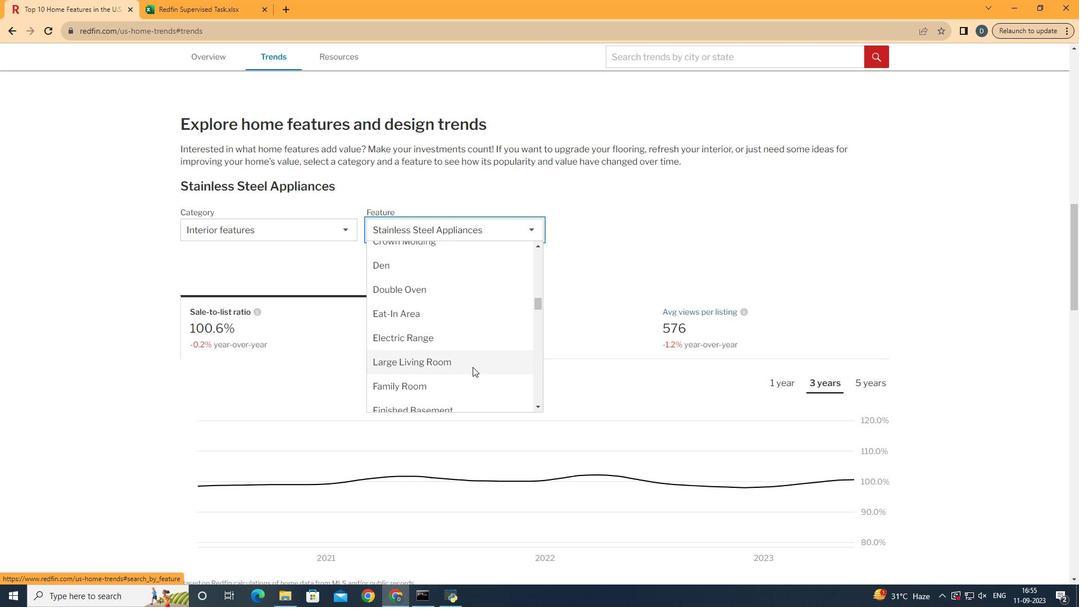 
Action: Mouse pressed left at (476, 371)
Screenshot: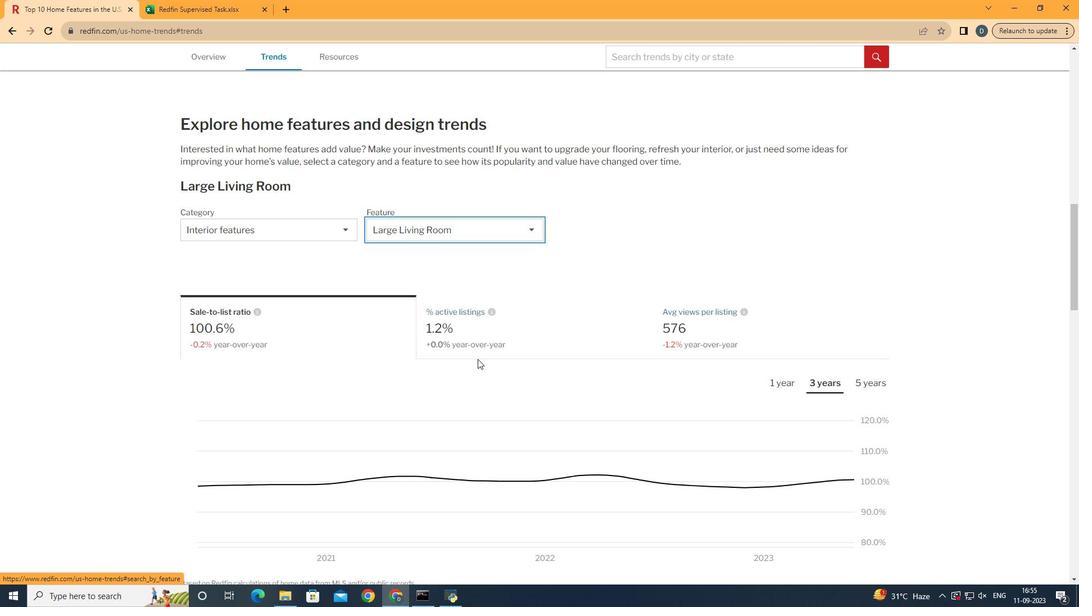 
Action: Mouse moved to (617, 255)
Screenshot: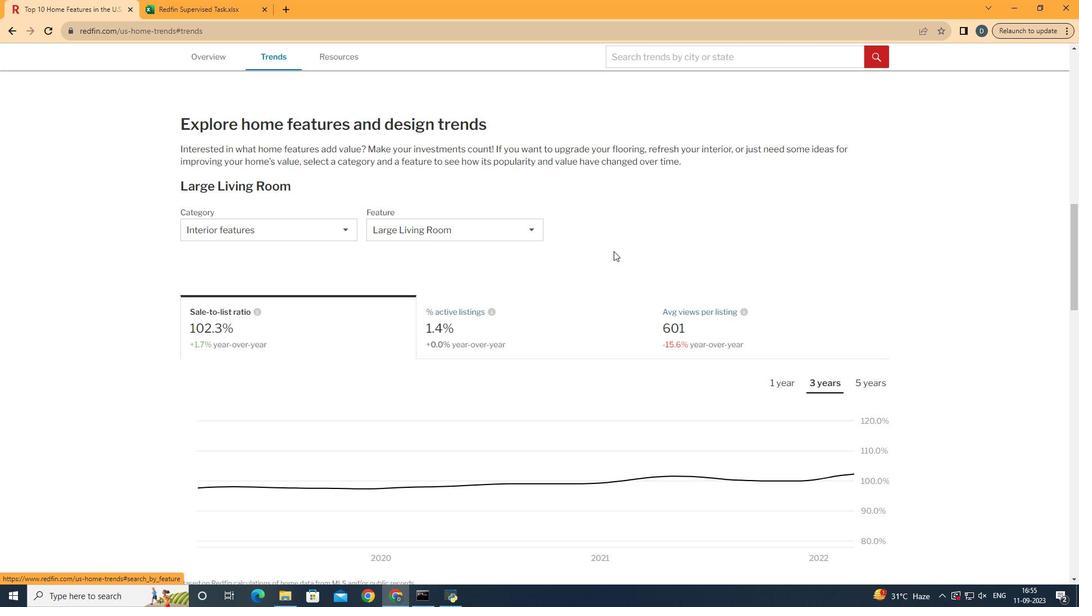 
Action: Mouse pressed left at (617, 255)
Screenshot: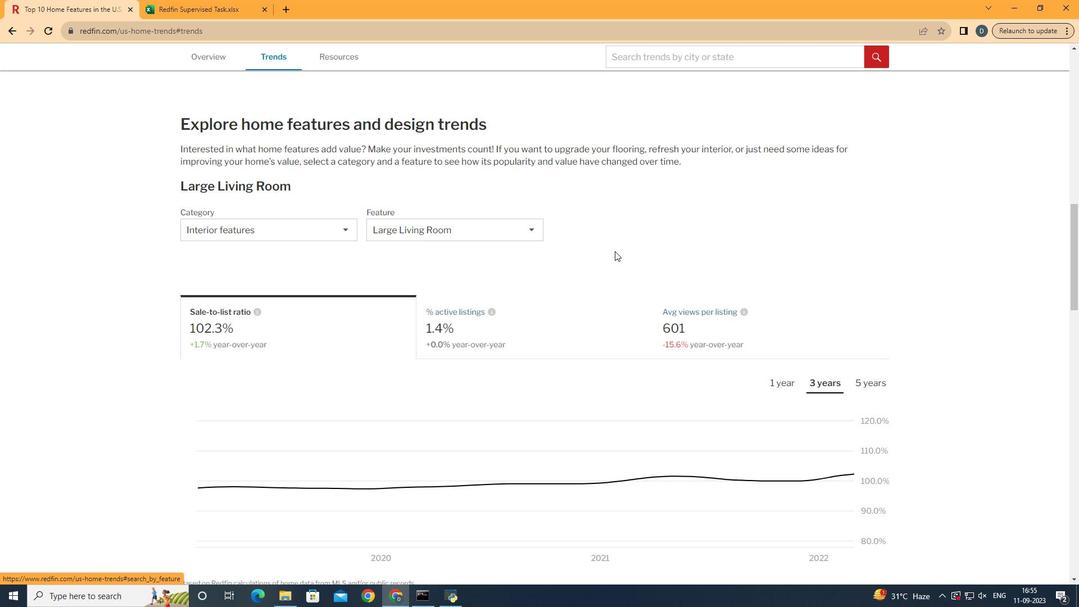
Action: Mouse moved to (348, 322)
Screenshot: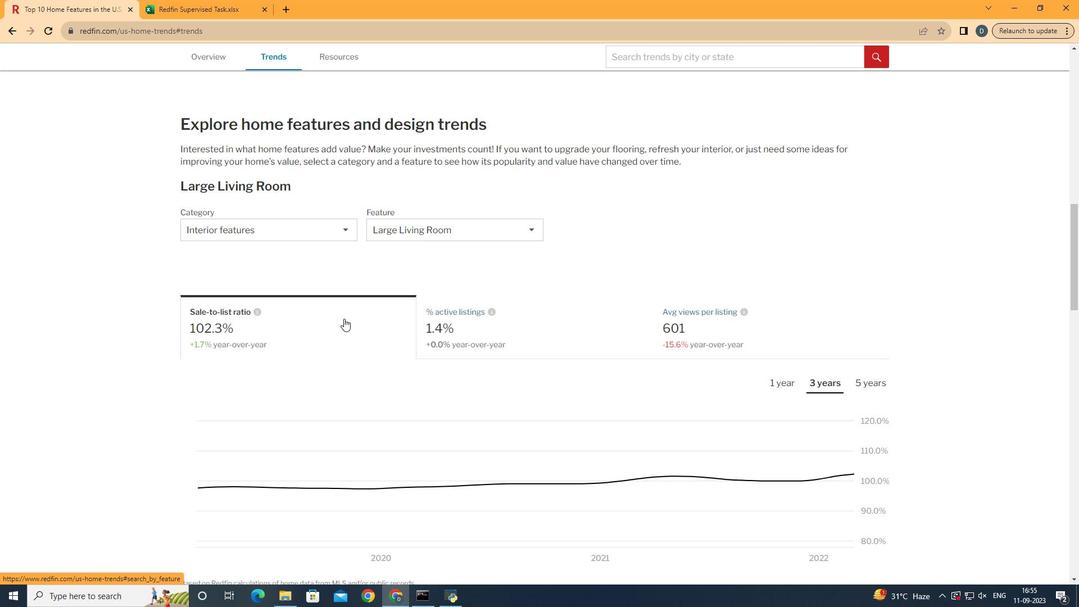 
Action: Mouse pressed left at (348, 322)
Screenshot: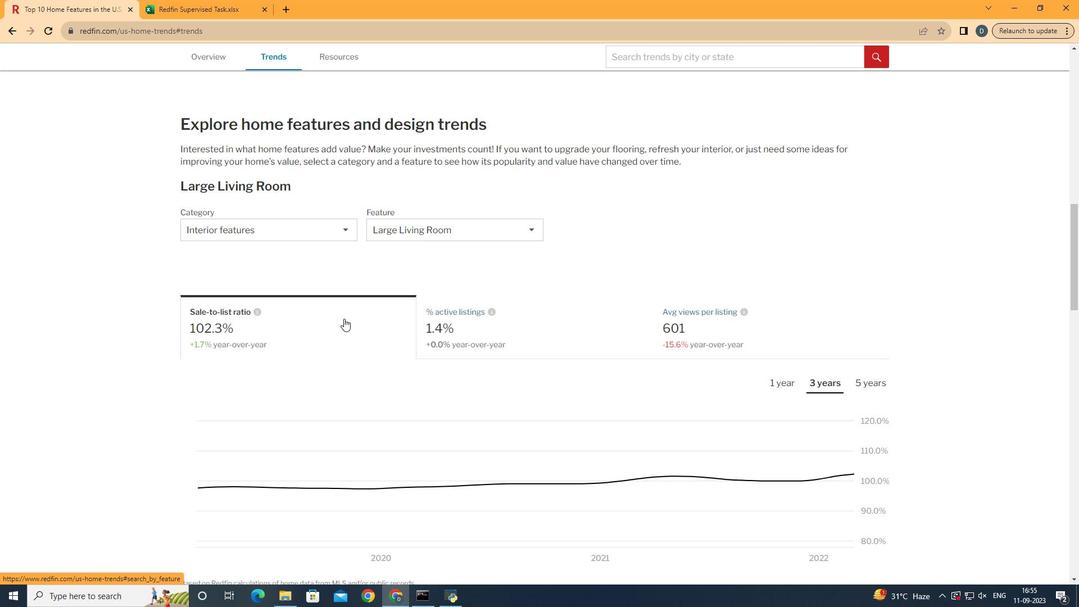 
Action: Mouse moved to (820, 387)
Screenshot: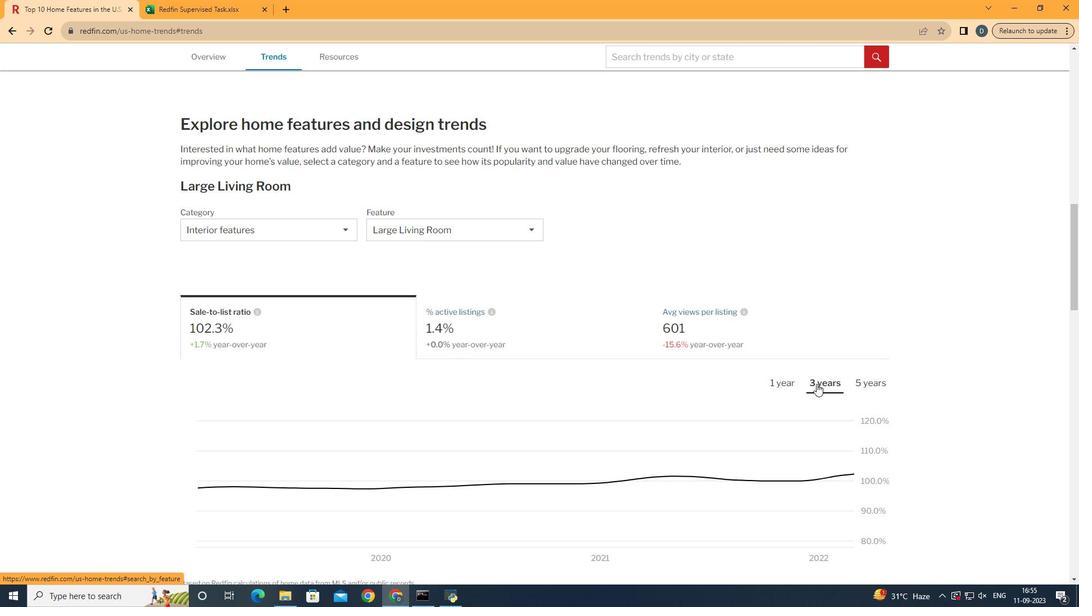 
Action: Mouse pressed left at (820, 387)
Screenshot: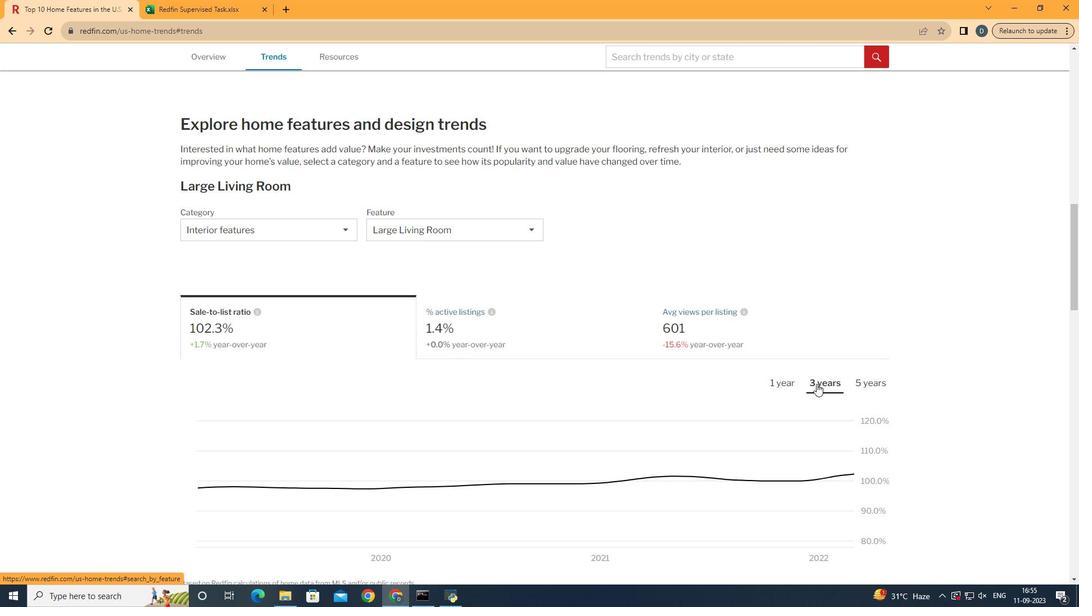 
Action: Mouse moved to (324, 498)
Screenshot: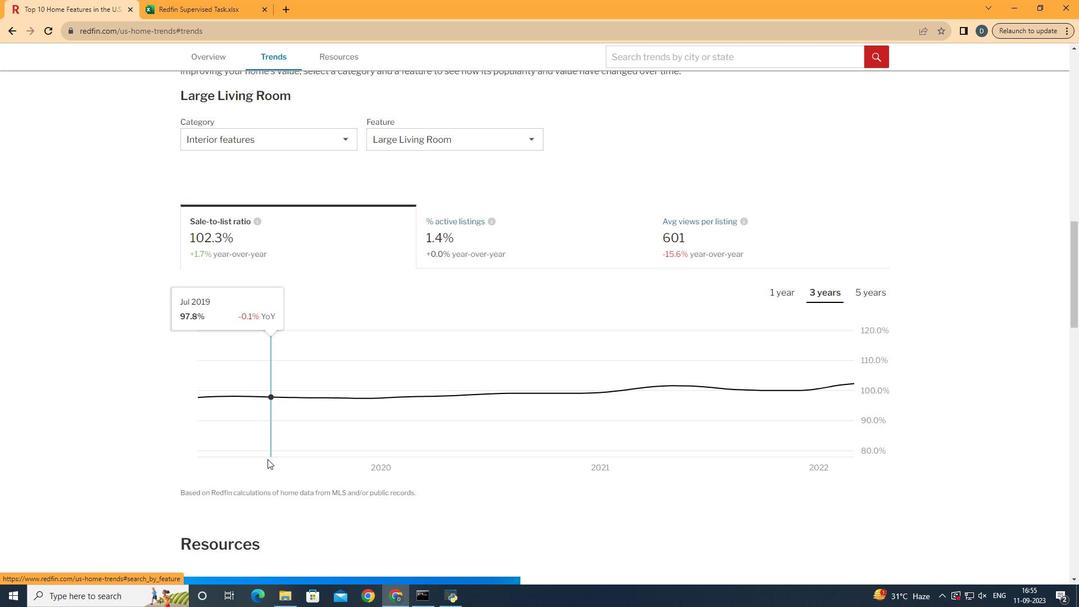 
Action: Mouse scrolled (324, 498) with delta (0, 0)
Screenshot: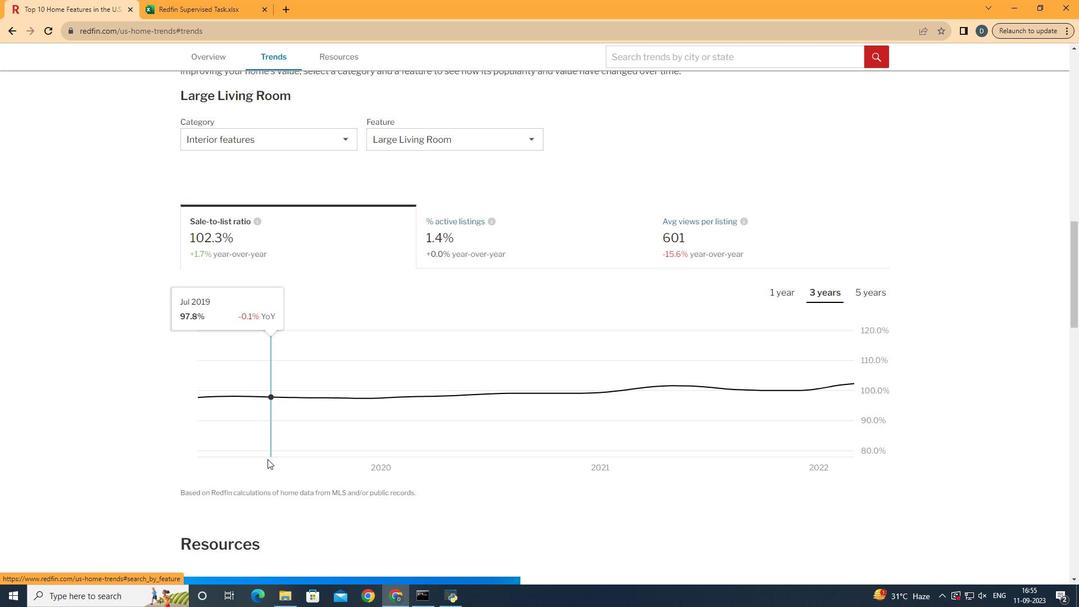 
Action: Mouse moved to (306, 493)
Screenshot: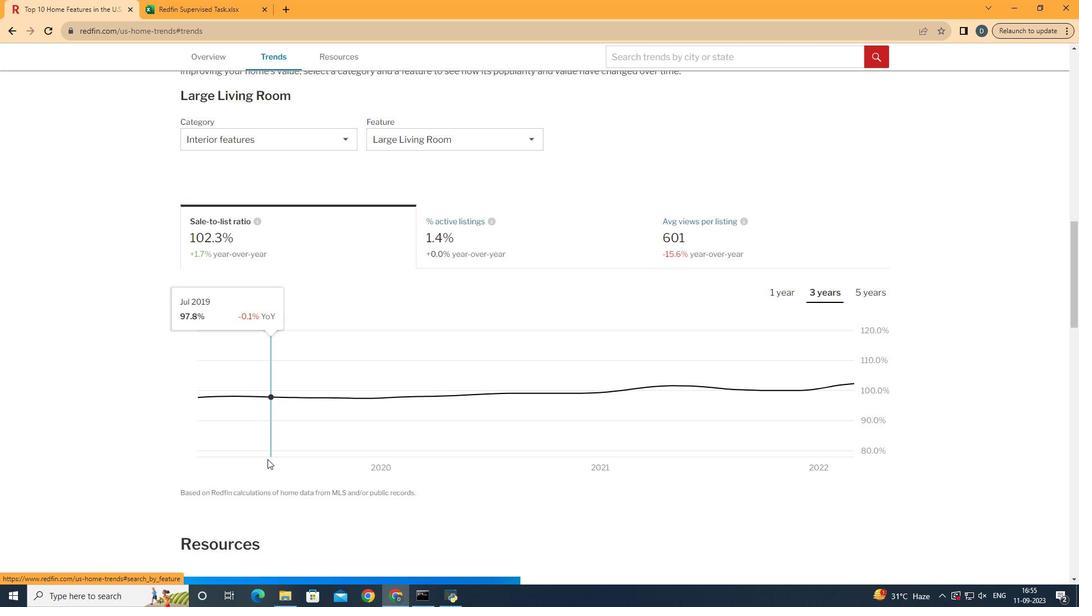 
Action: Mouse scrolled (306, 492) with delta (0, 0)
Screenshot: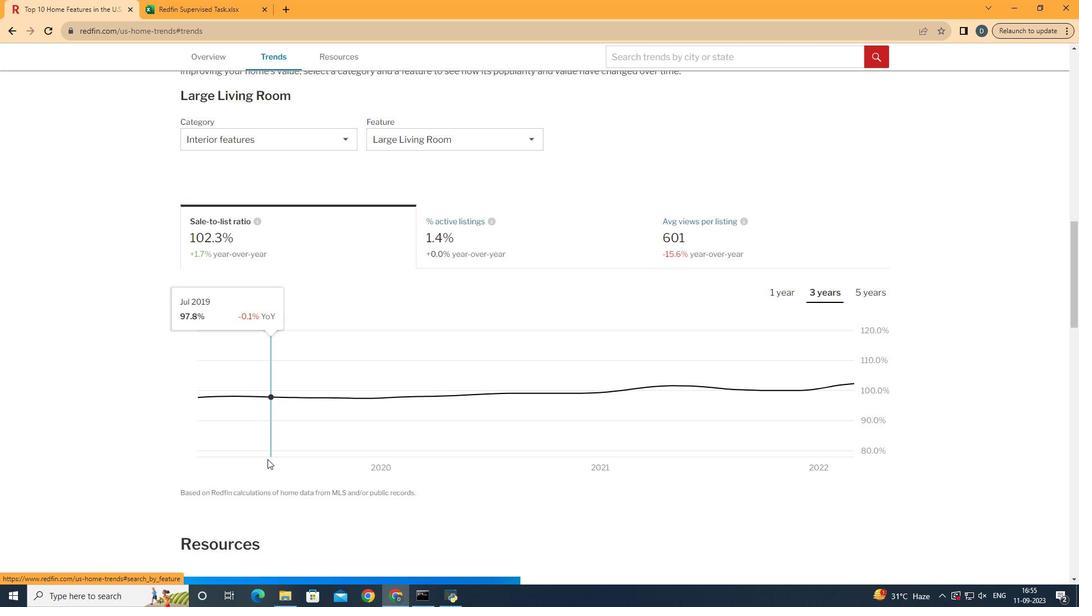 
Action: Mouse moved to (852, 411)
Screenshot: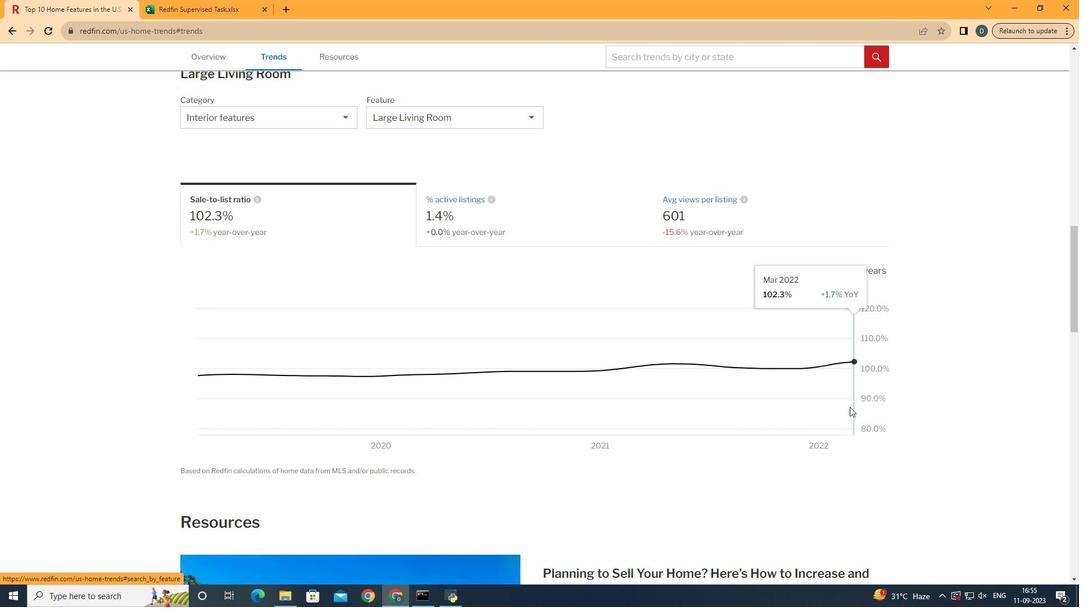 
